 Task: Search one way flight ticket for 1 adult, 5 children, 2 infants in seat and 1 infant on lap in first from Lawton: Lawton-fort Sill Regional Airport to Greensboro: Piedmont Triad International Airport on 5-1-2023. Number of bags: 2 carry on bags and 6 checked bags. Price is upto 92000. Outbound departure time preference is 20:15.
Action: Mouse moved to (232, 370)
Screenshot: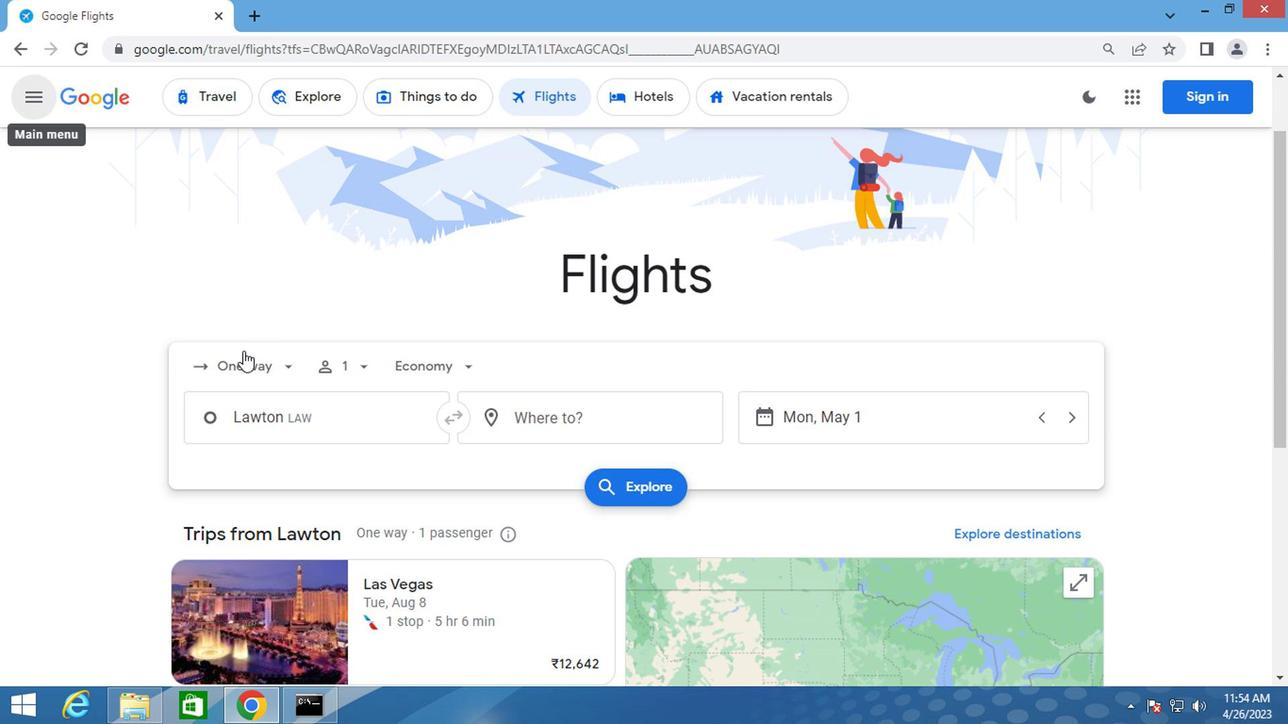 
Action: Mouse pressed left at (232, 370)
Screenshot: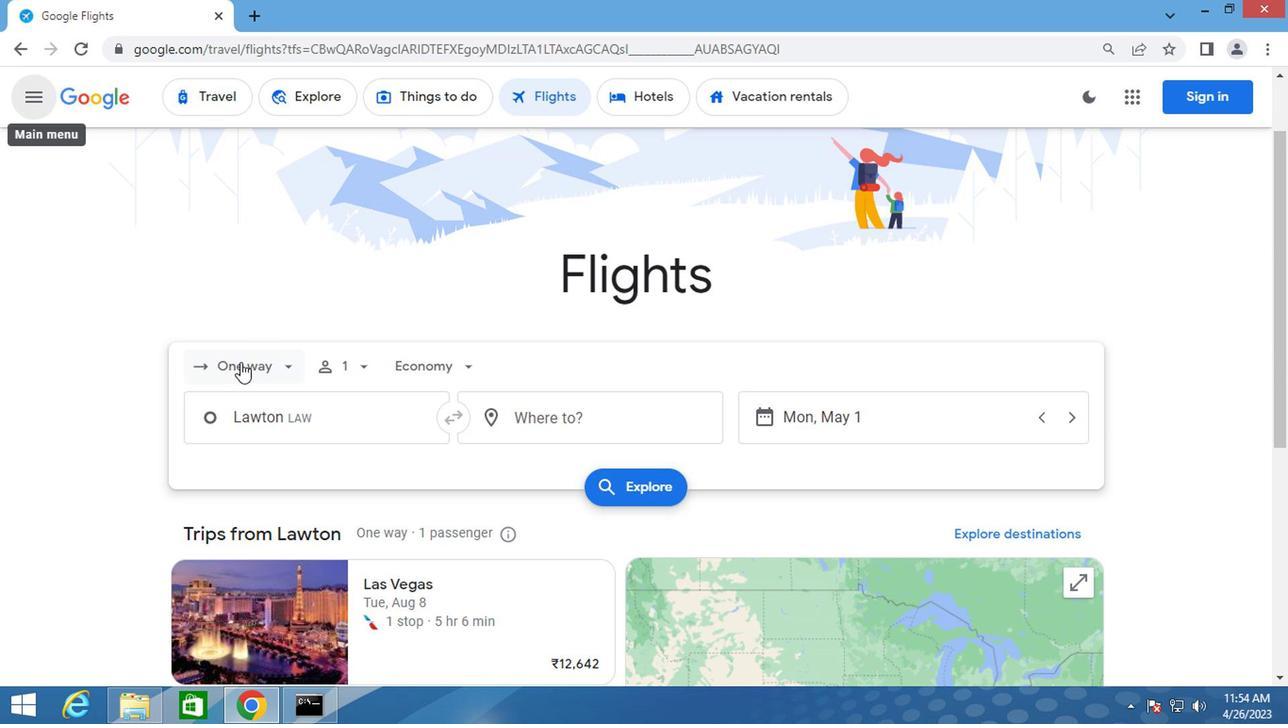 
Action: Mouse moved to (236, 448)
Screenshot: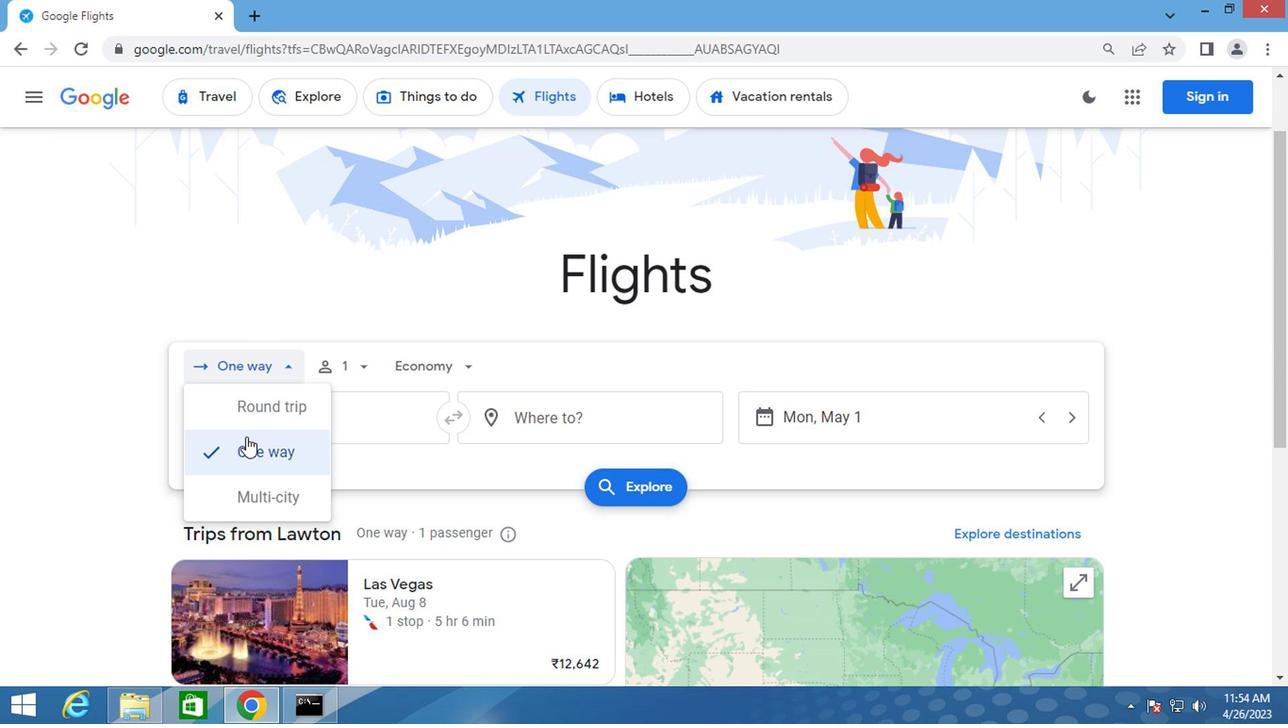 
Action: Mouse pressed left at (236, 448)
Screenshot: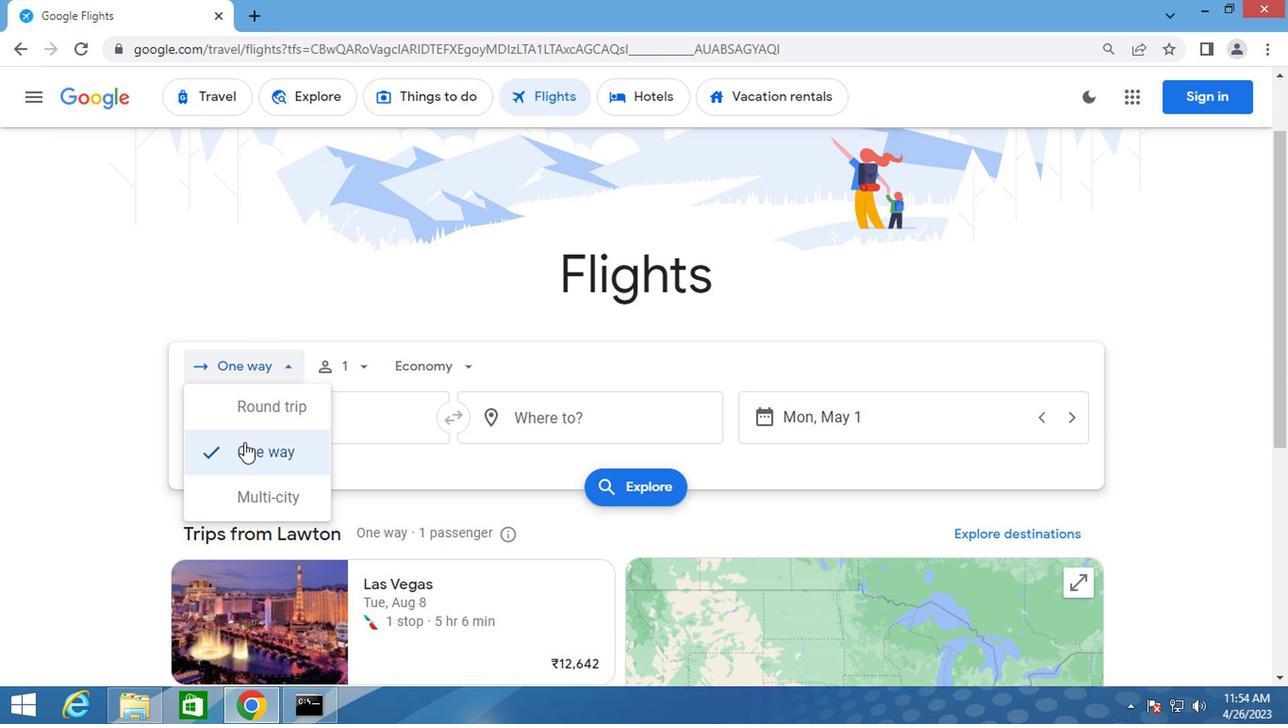 
Action: Mouse moved to (359, 375)
Screenshot: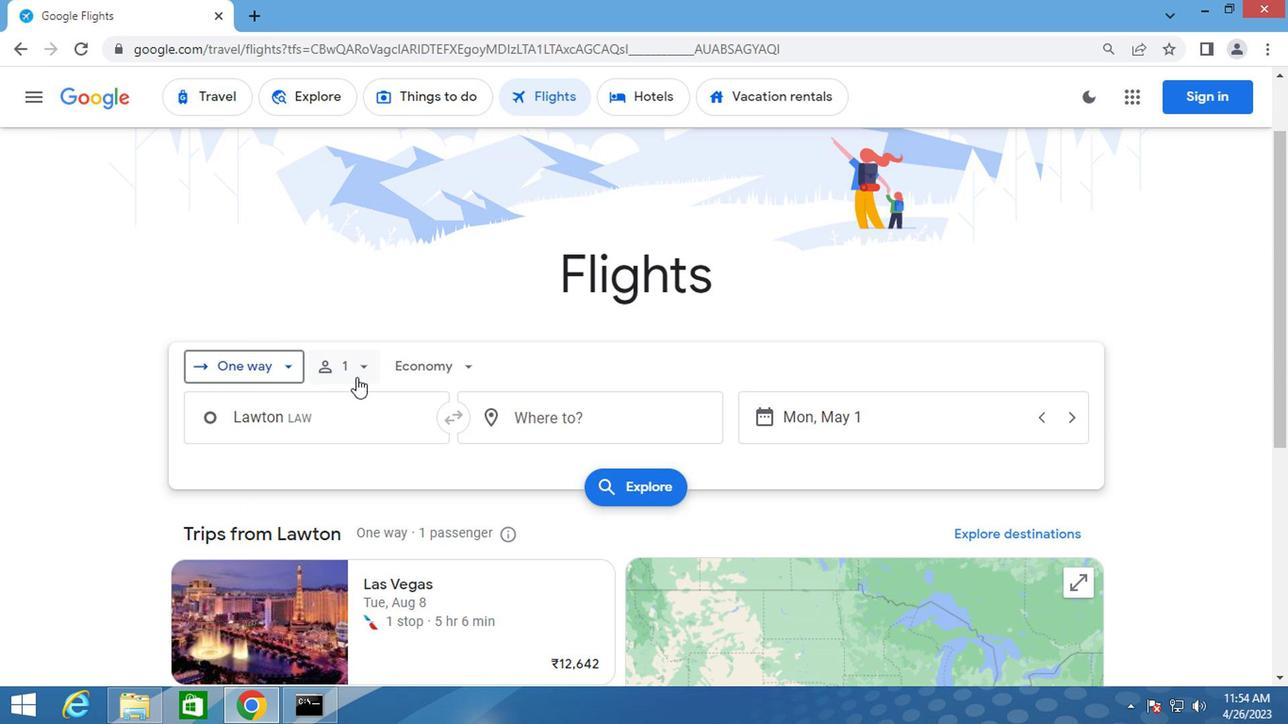 
Action: Mouse pressed left at (359, 375)
Screenshot: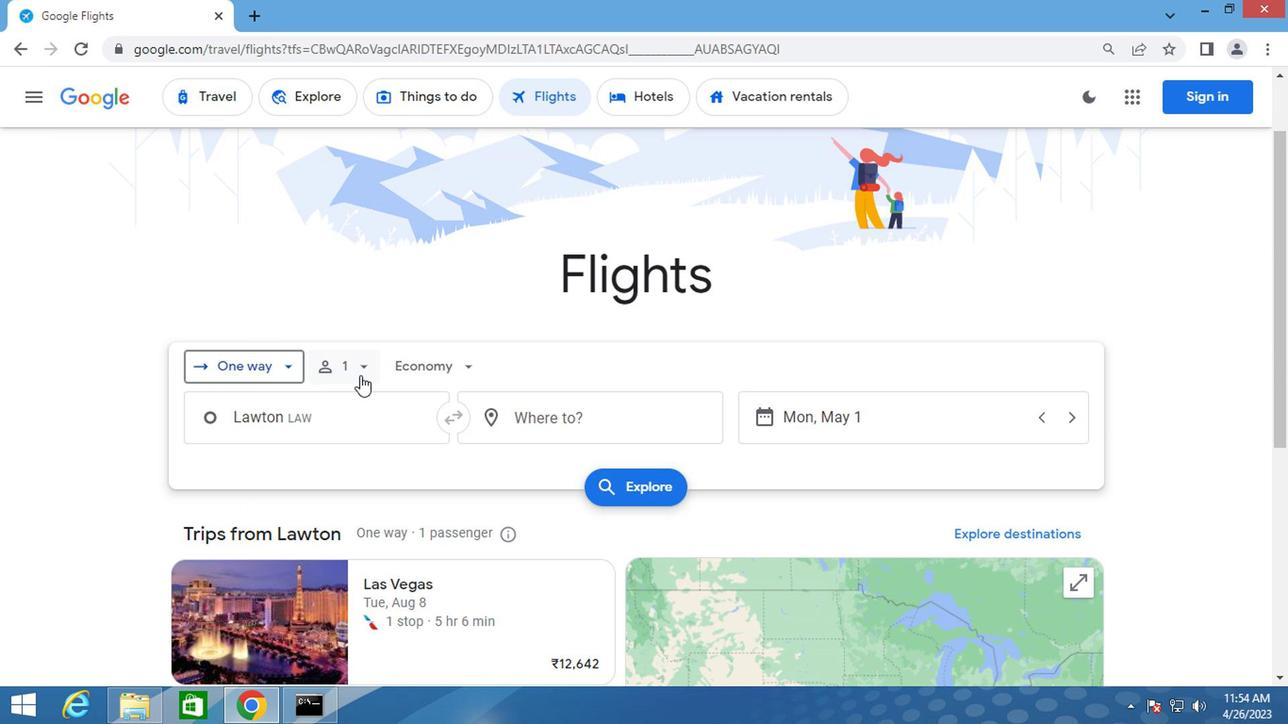 
Action: Mouse moved to (513, 468)
Screenshot: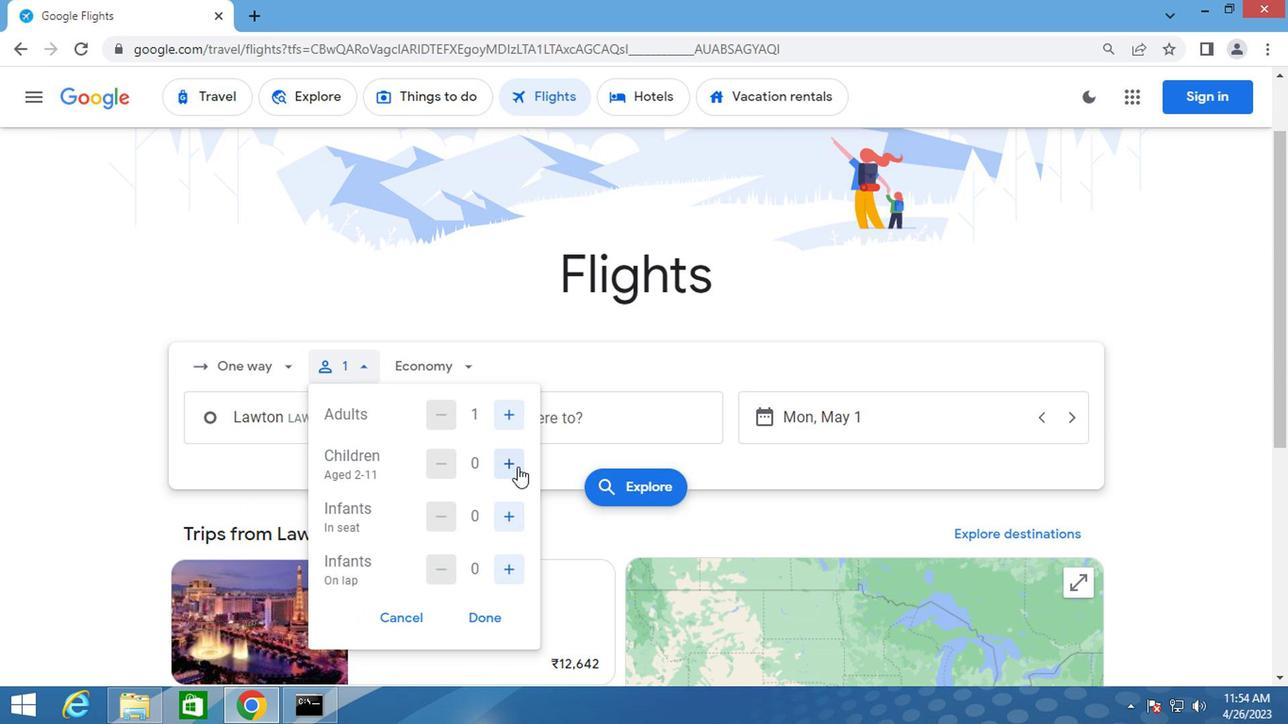 
Action: Mouse pressed left at (513, 468)
Screenshot: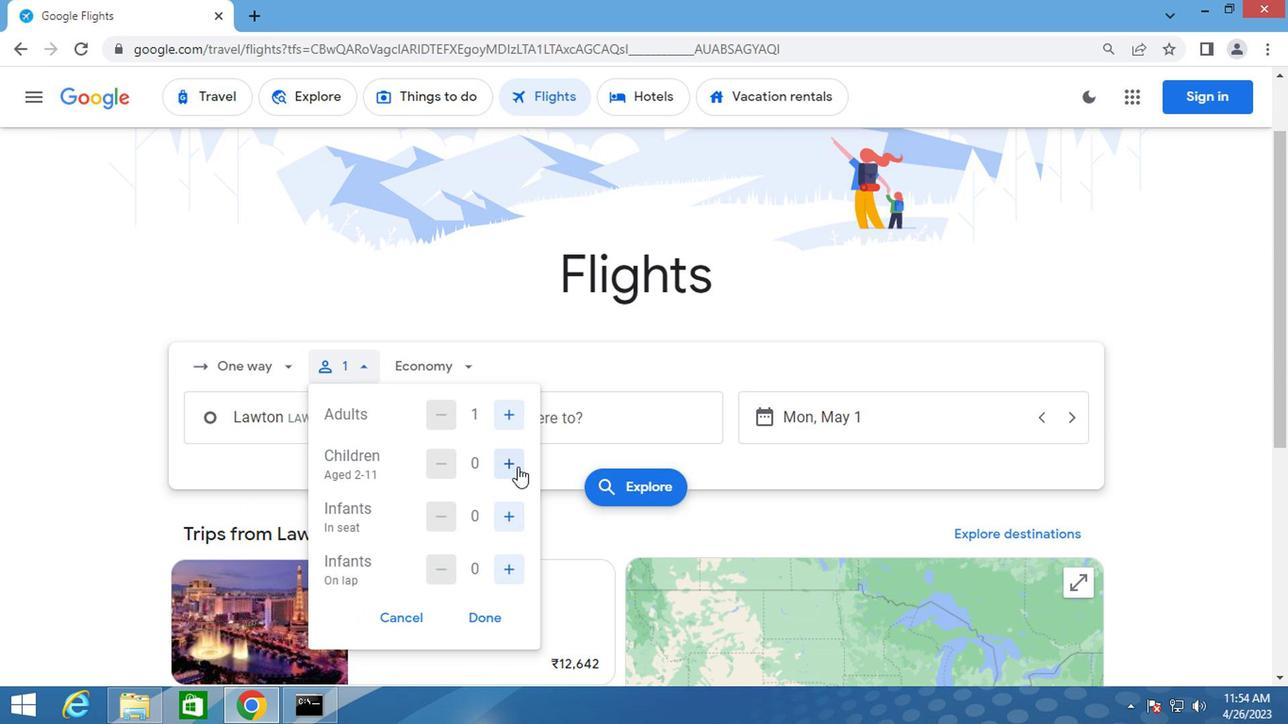 
Action: Mouse pressed left at (513, 468)
Screenshot: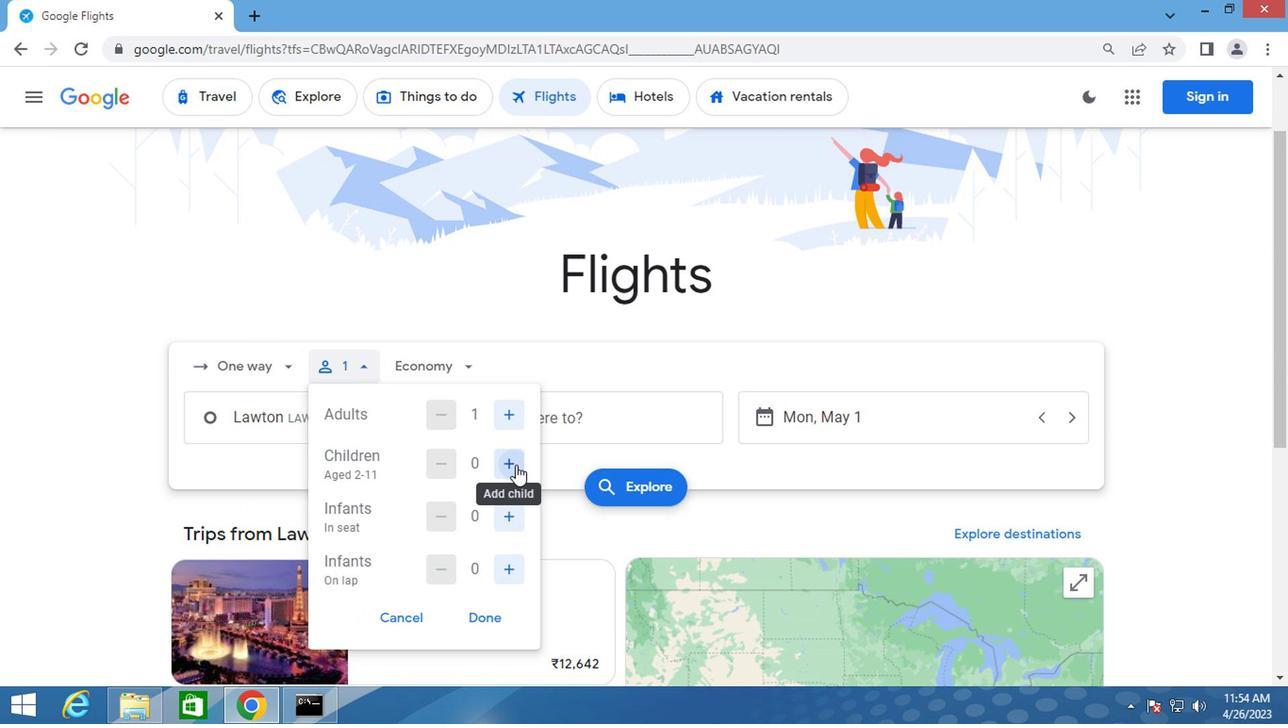 
Action: Mouse pressed left at (513, 468)
Screenshot: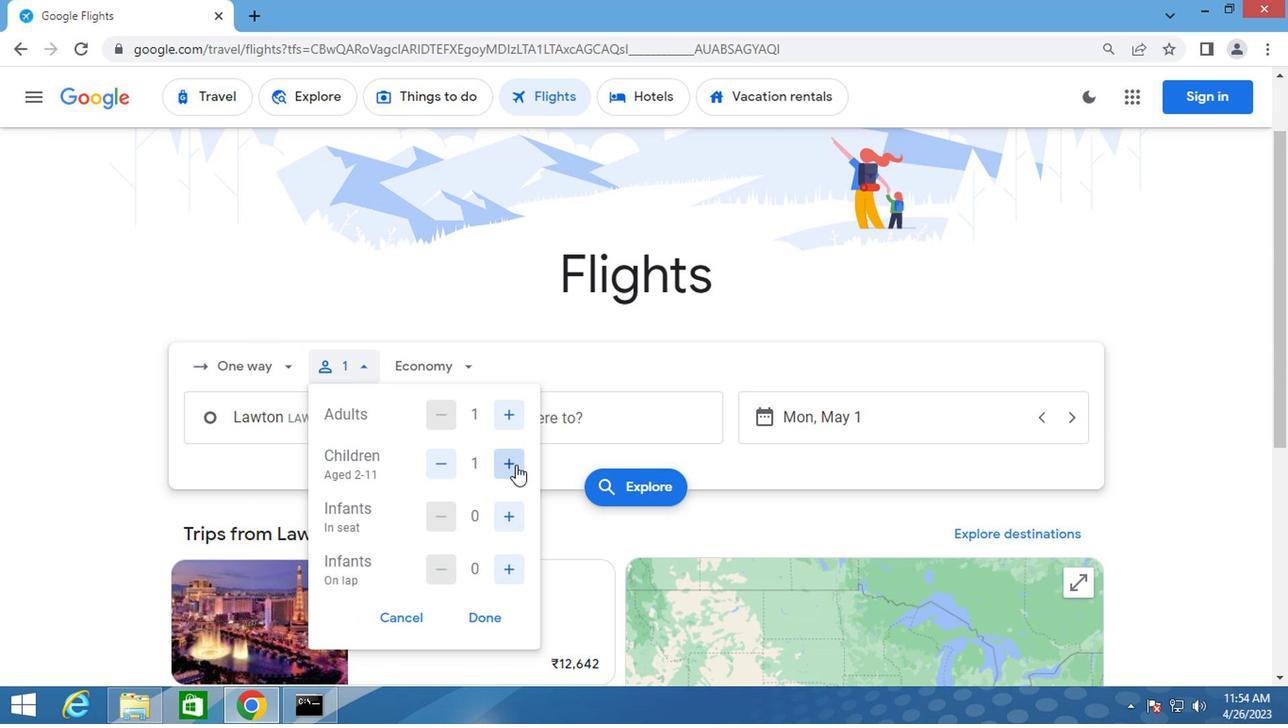 
Action: Mouse pressed left at (513, 468)
Screenshot: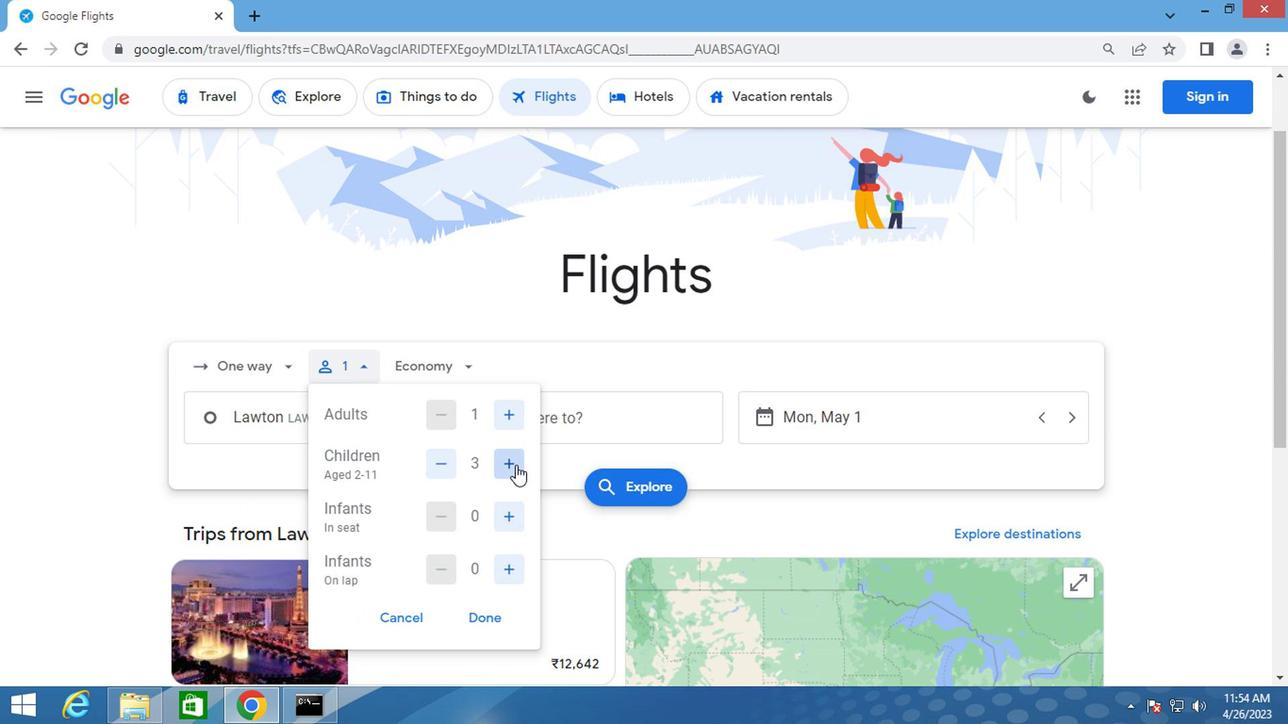 
Action: Mouse pressed left at (513, 468)
Screenshot: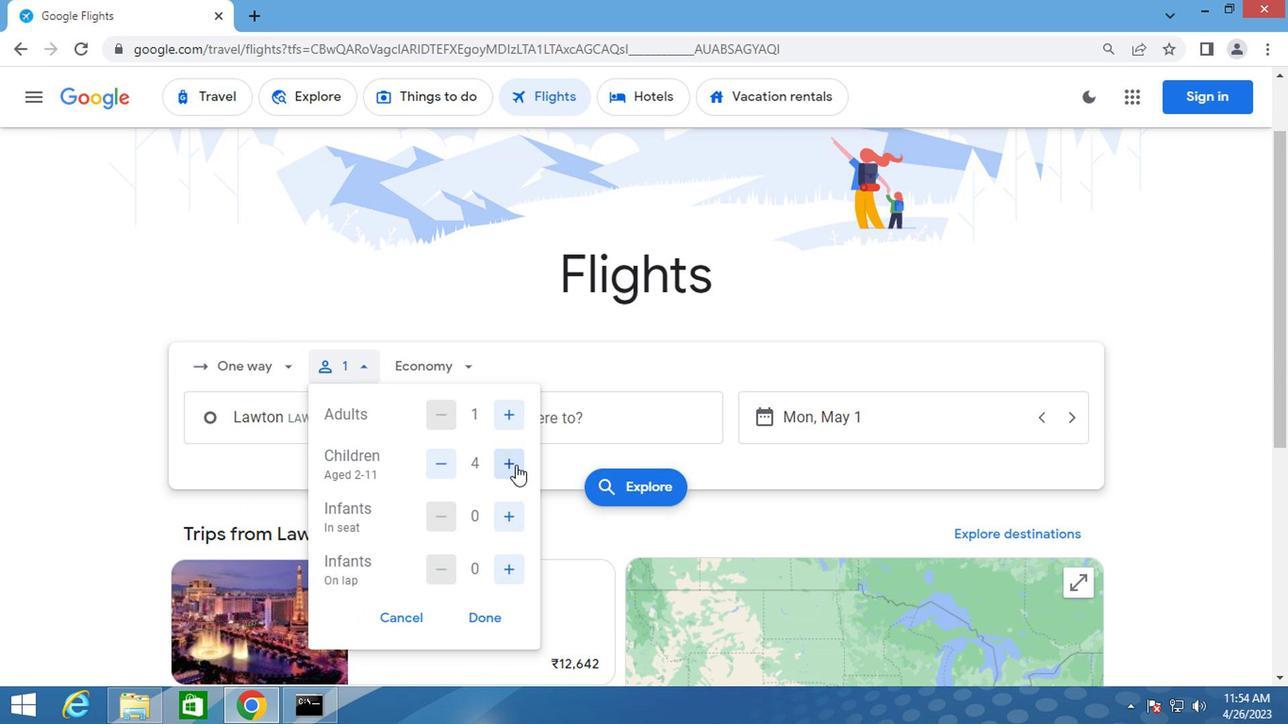
Action: Mouse moved to (504, 510)
Screenshot: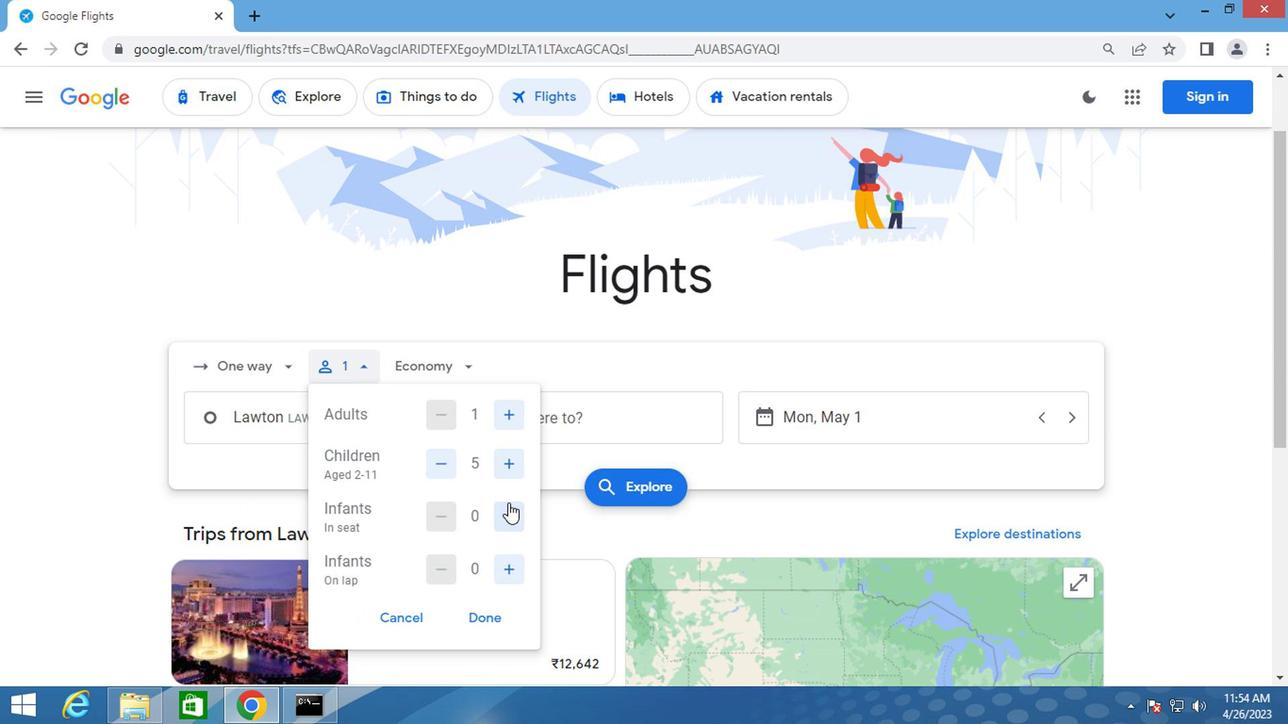 
Action: Mouse pressed left at (504, 510)
Screenshot: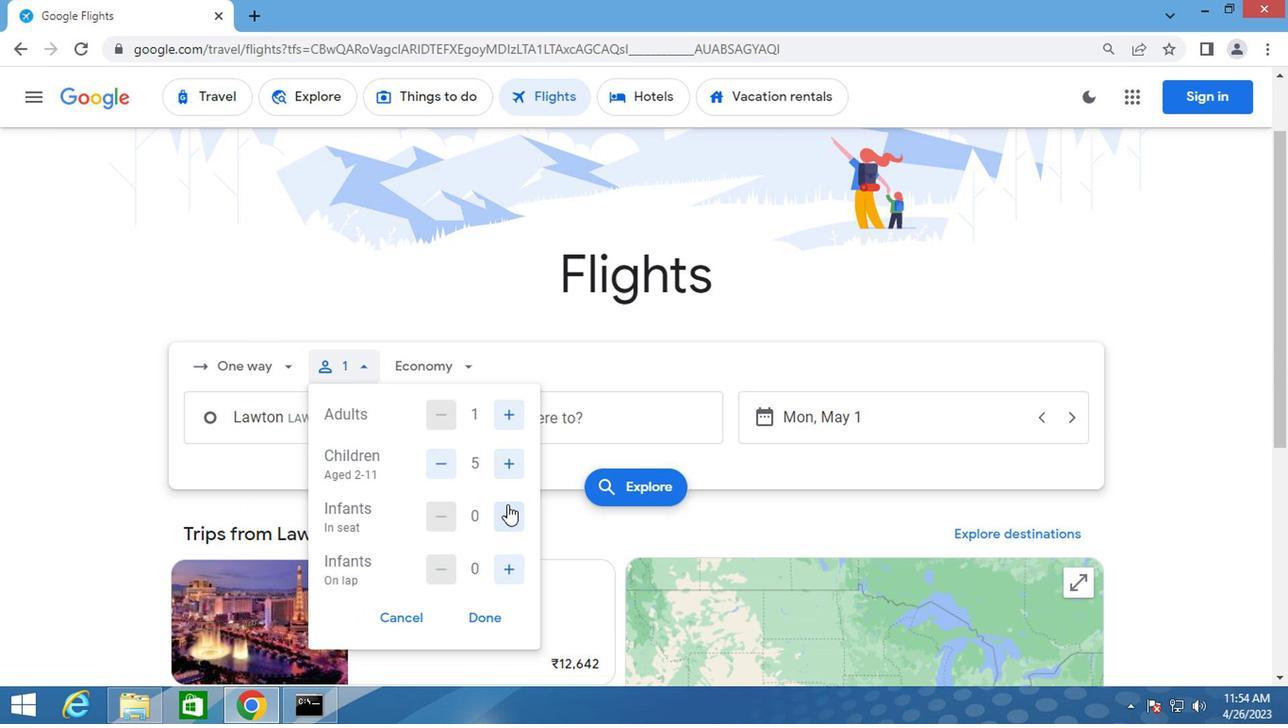 
Action: Mouse pressed left at (504, 510)
Screenshot: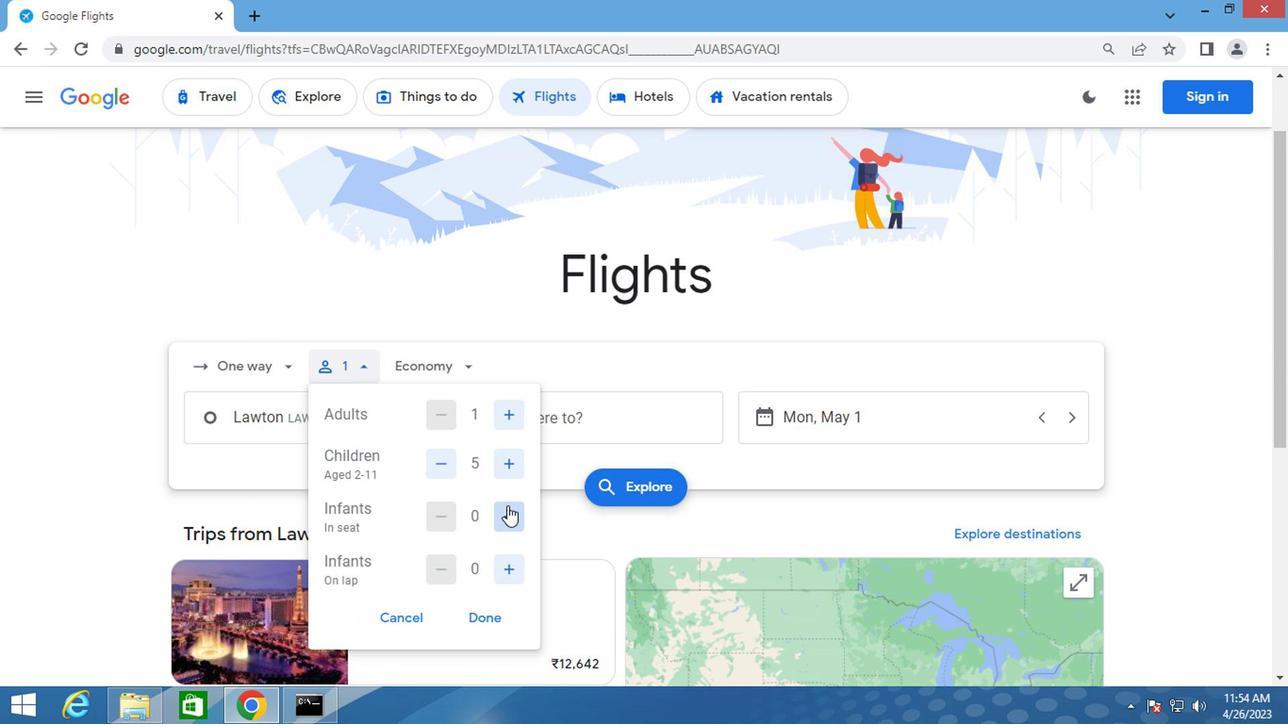 
Action: Mouse moved to (505, 566)
Screenshot: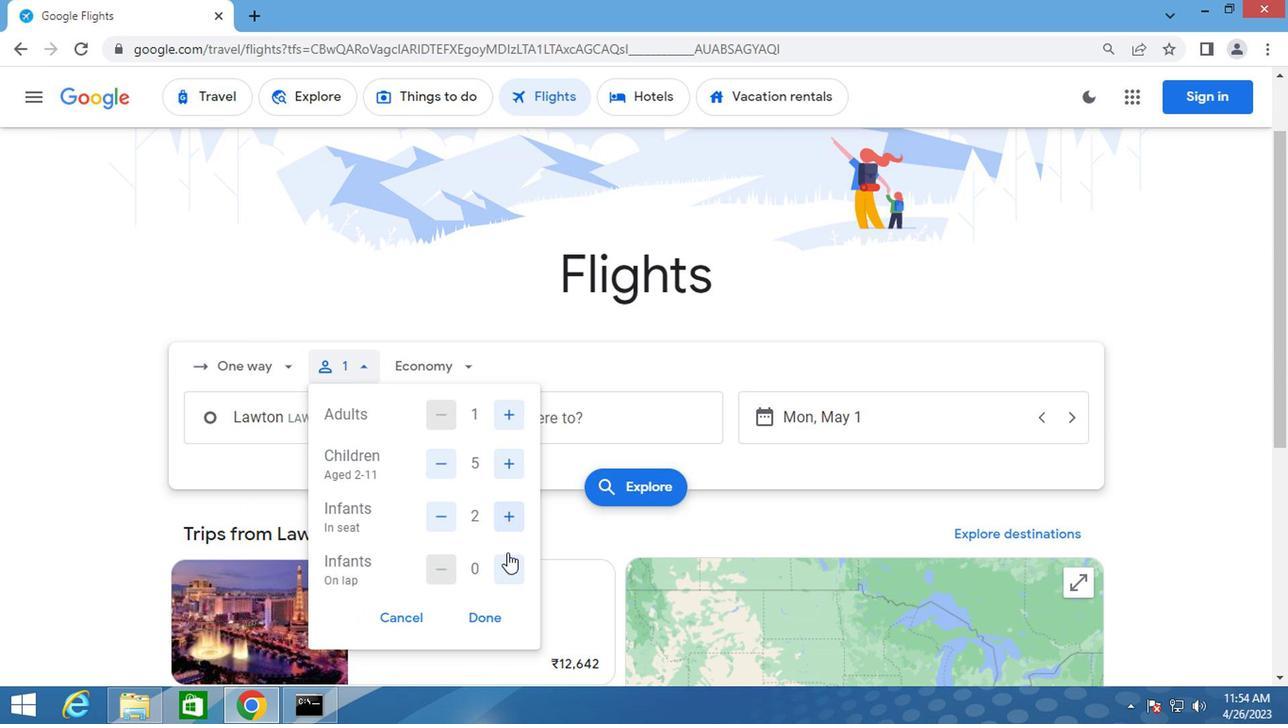 
Action: Mouse pressed left at (505, 566)
Screenshot: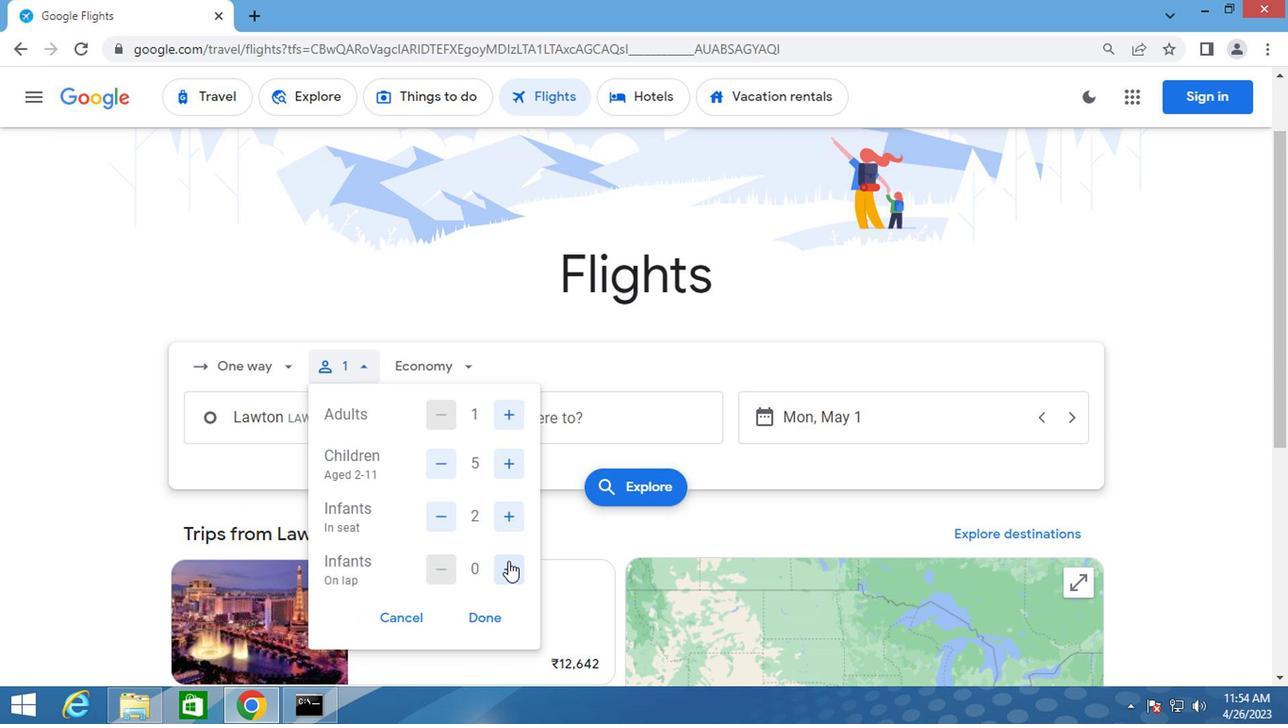
Action: Mouse moved to (429, 376)
Screenshot: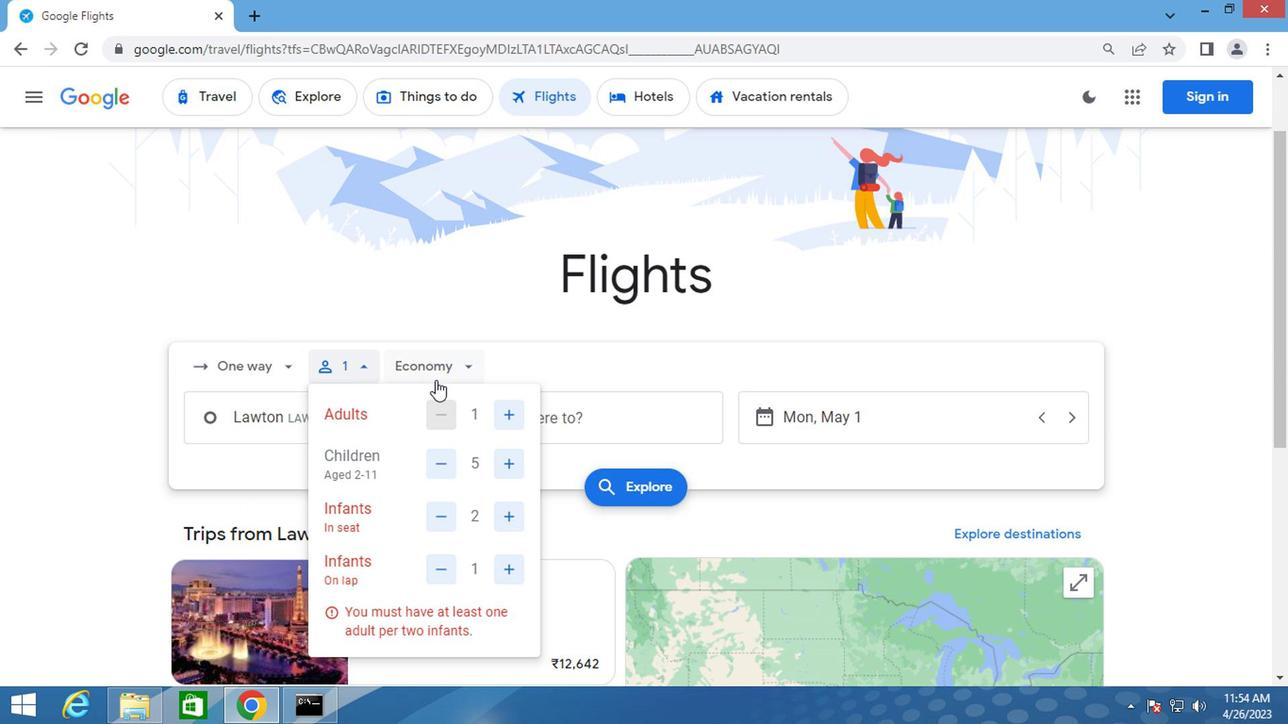 
Action: Mouse pressed left at (429, 376)
Screenshot: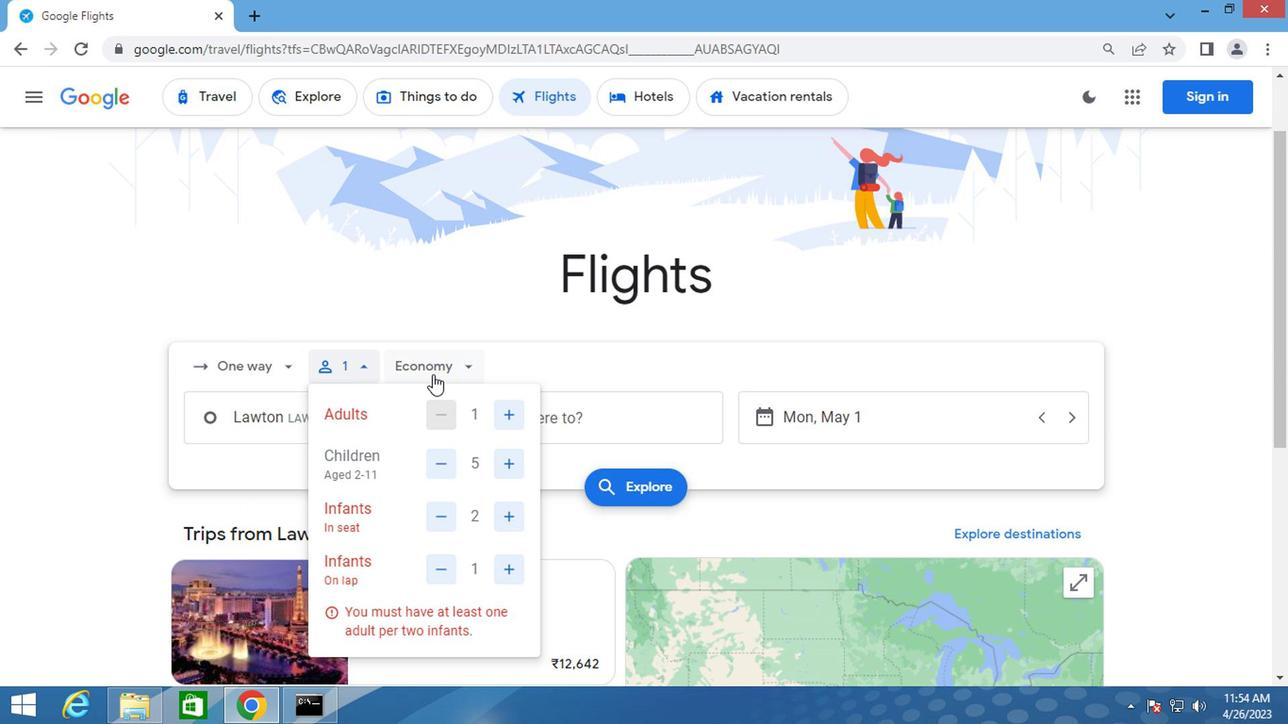 
Action: Mouse moved to (441, 542)
Screenshot: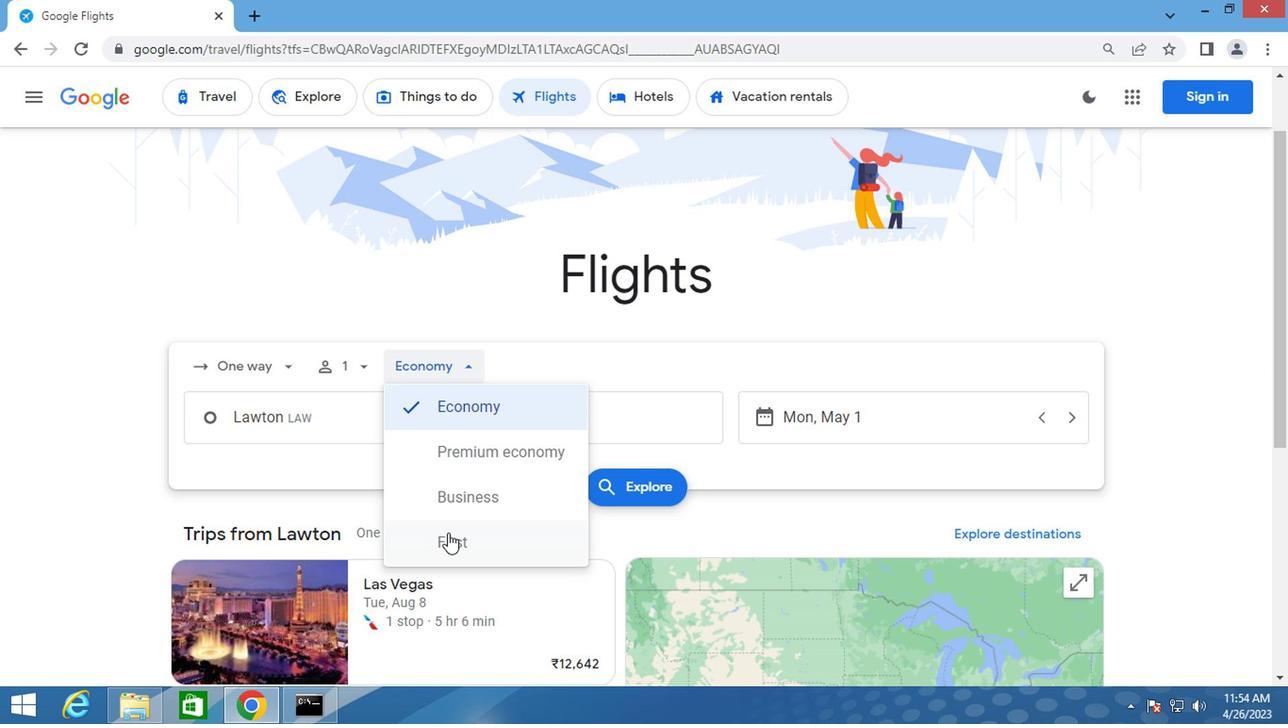 
Action: Mouse pressed left at (441, 542)
Screenshot: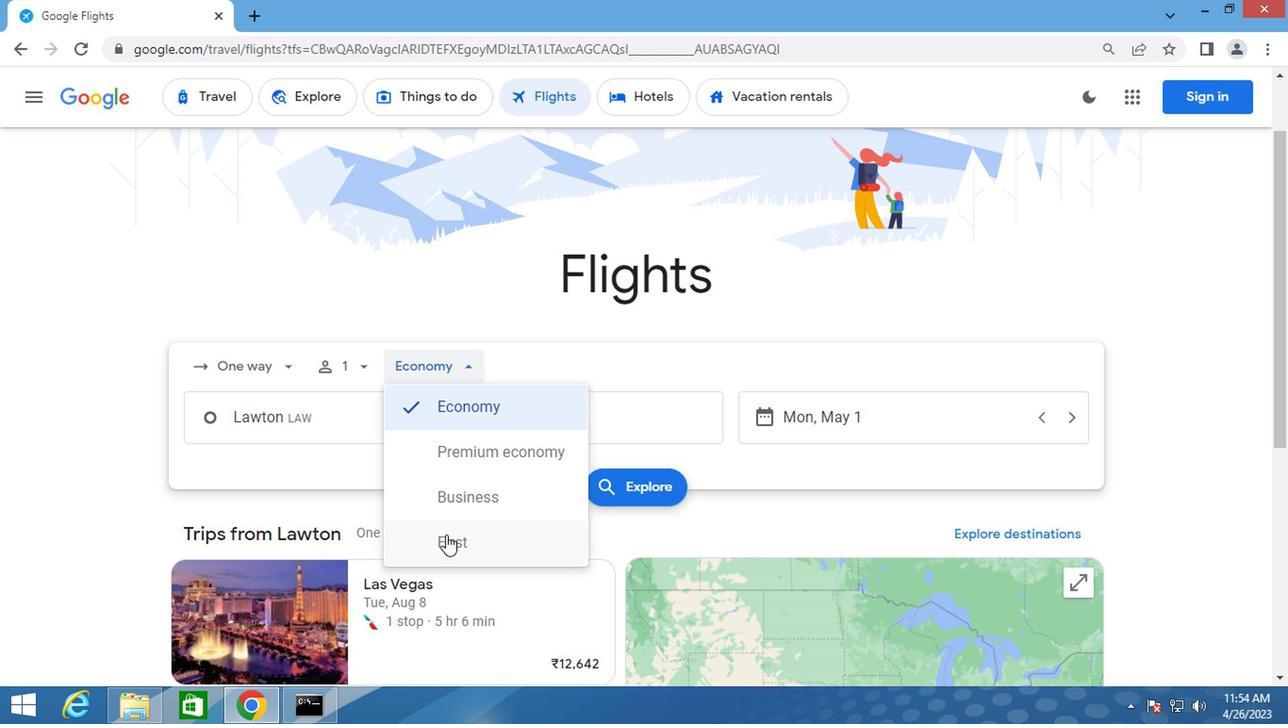 
Action: Mouse moved to (338, 423)
Screenshot: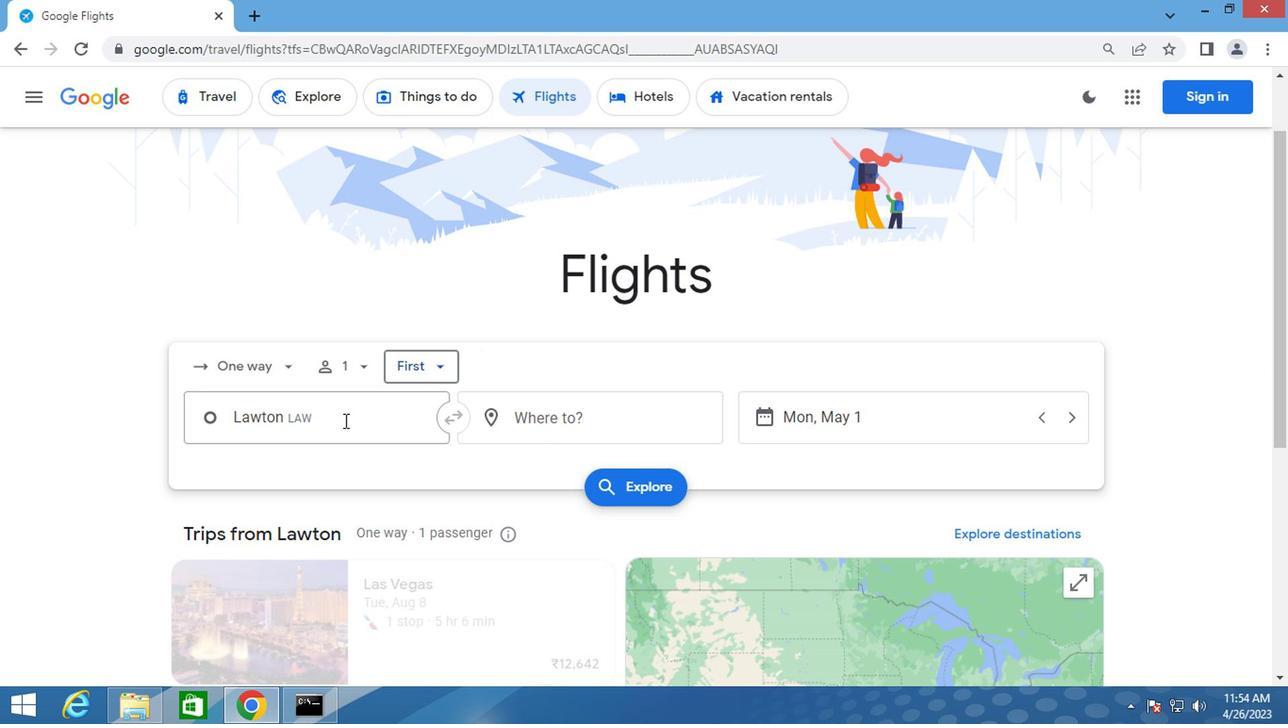 
Action: Mouse pressed left at (338, 423)
Screenshot: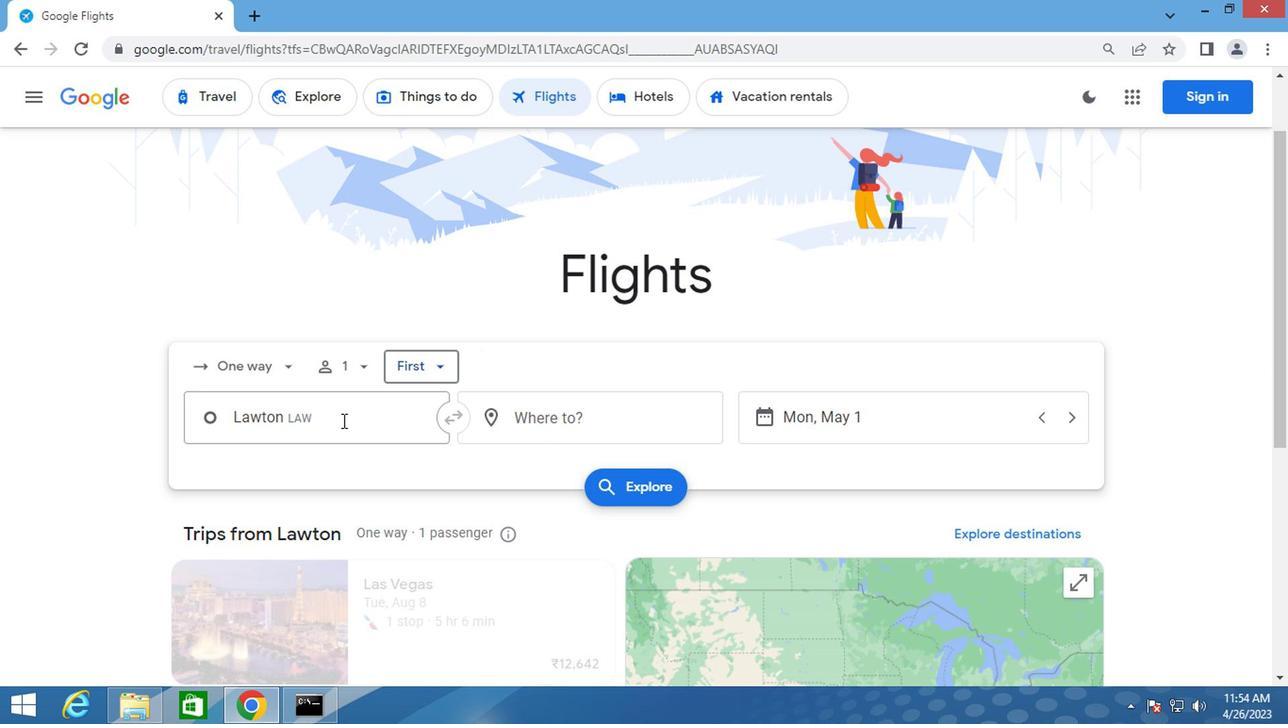 
Action: Mouse moved to (337, 423)
Screenshot: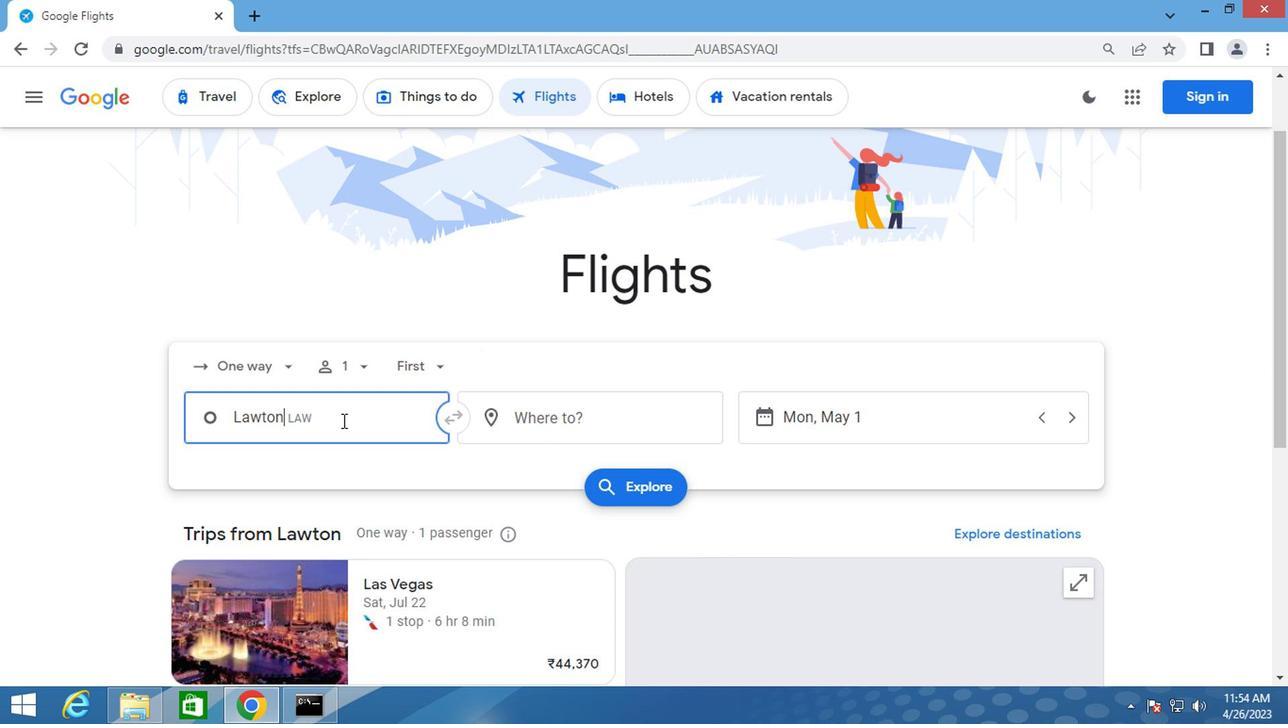
Action: Key pressed lawton
Screenshot: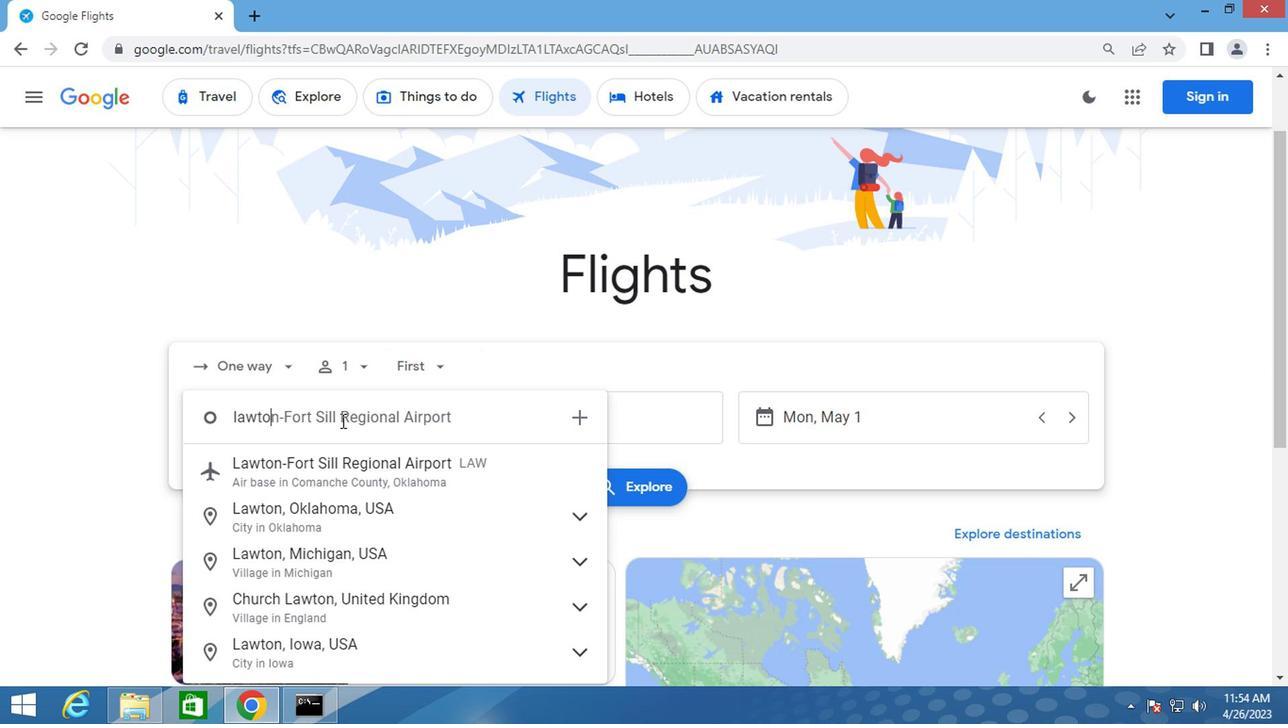 
Action: Mouse moved to (333, 485)
Screenshot: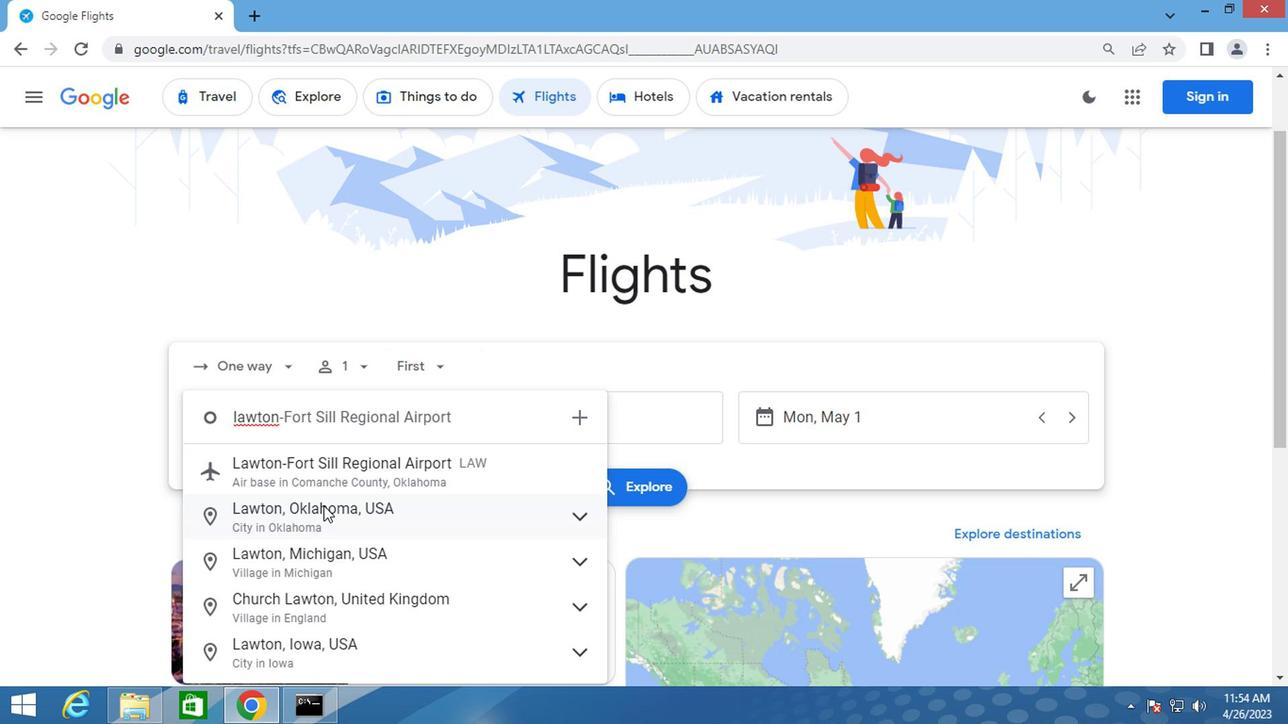 
Action: Mouse pressed left at (333, 485)
Screenshot: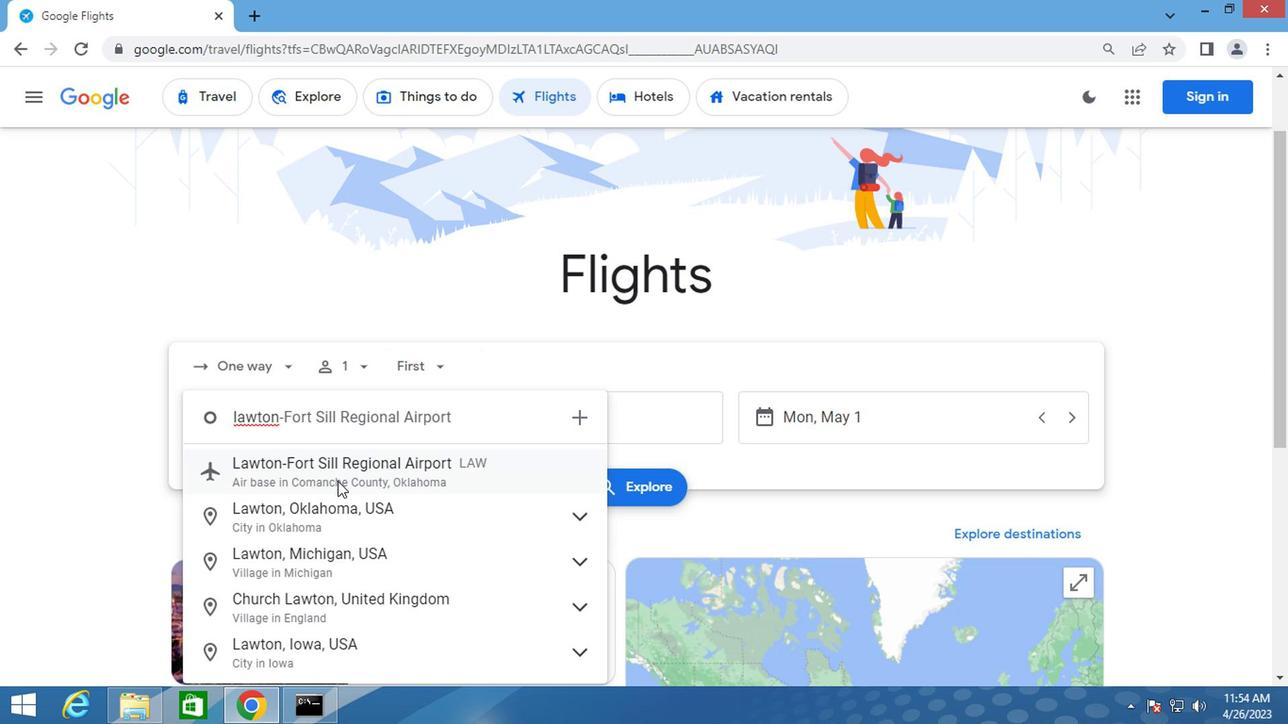 
Action: Mouse moved to (534, 412)
Screenshot: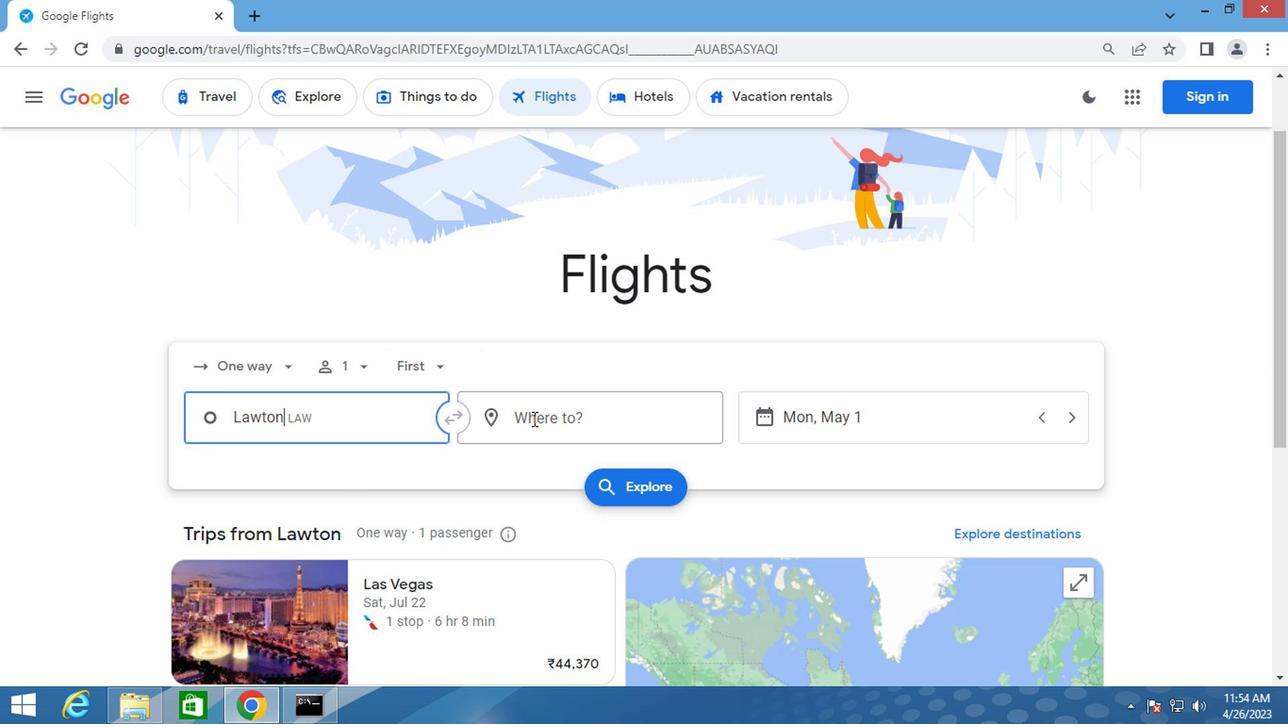 
Action: Mouse pressed left at (534, 412)
Screenshot: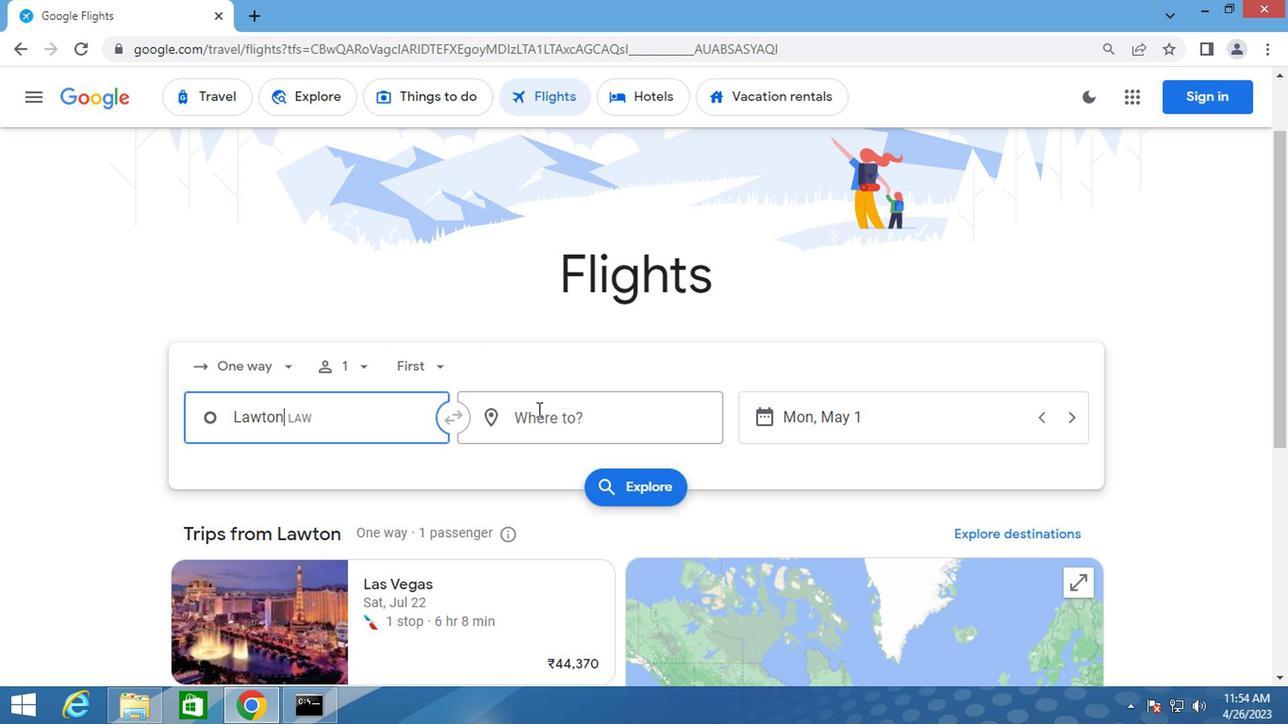 
Action: Key pressed greens
Screenshot: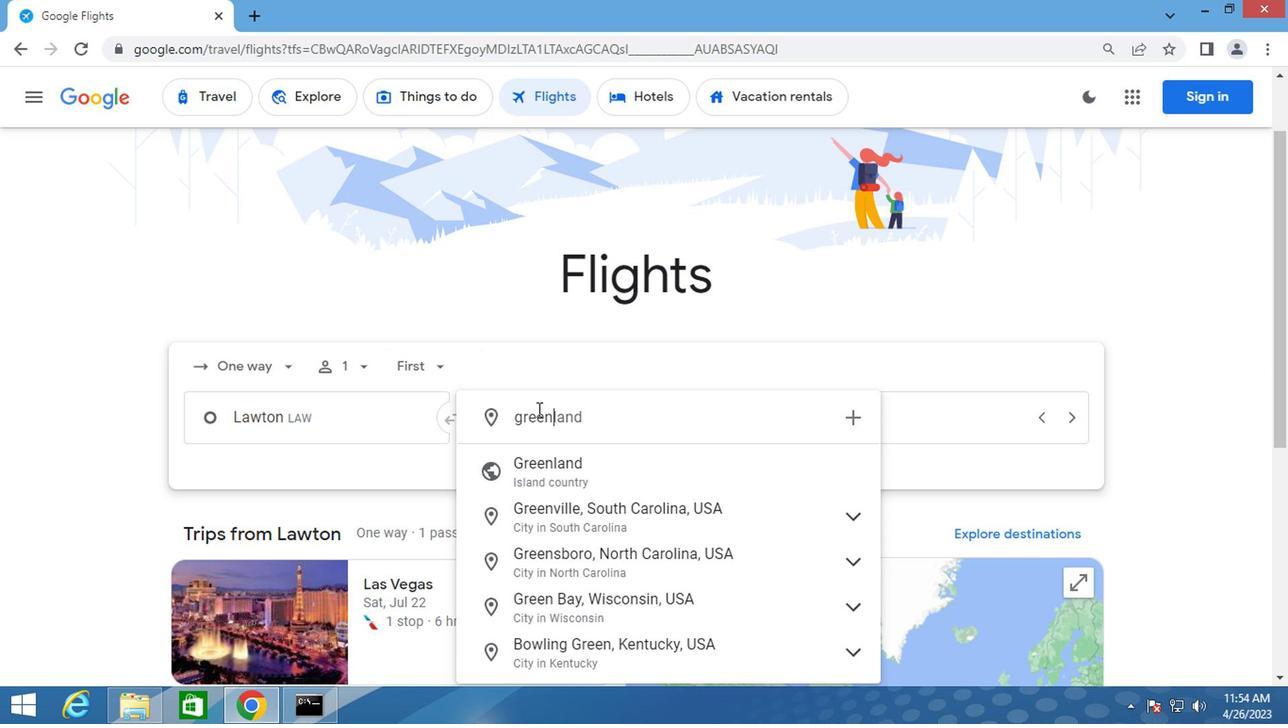 
Action: Mouse moved to (552, 516)
Screenshot: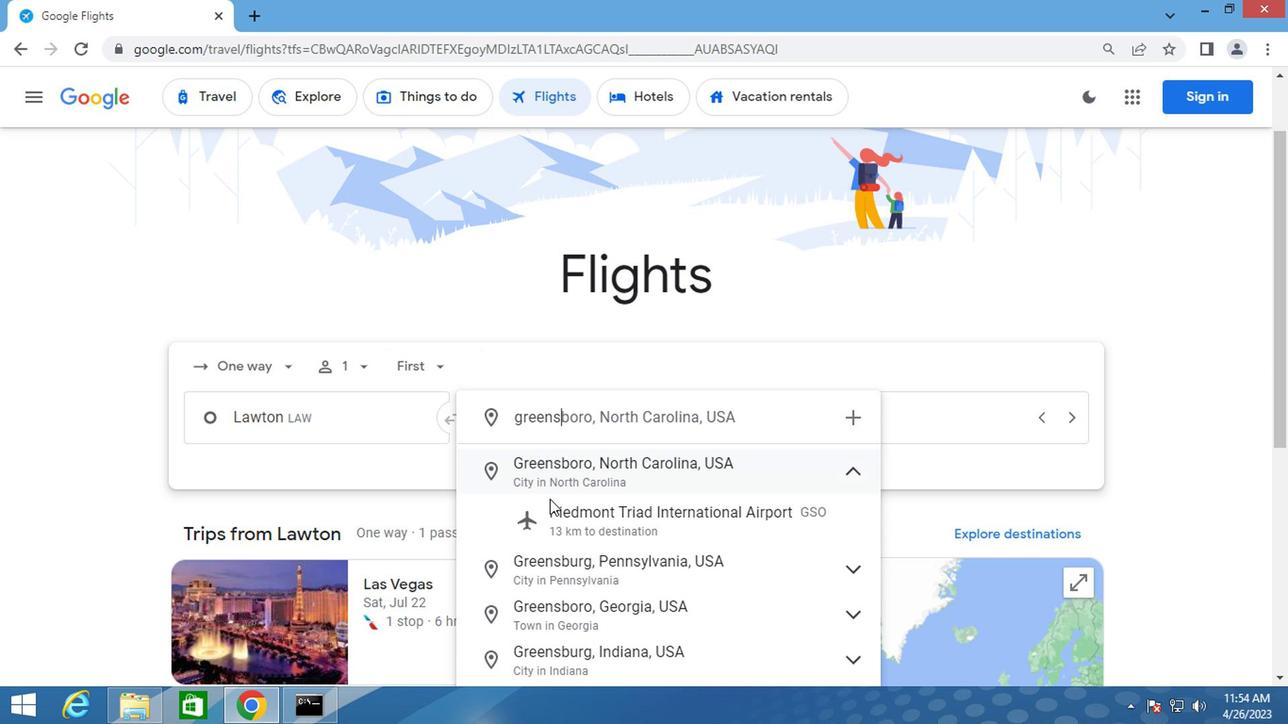 
Action: Mouse pressed left at (552, 516)
Screenshot: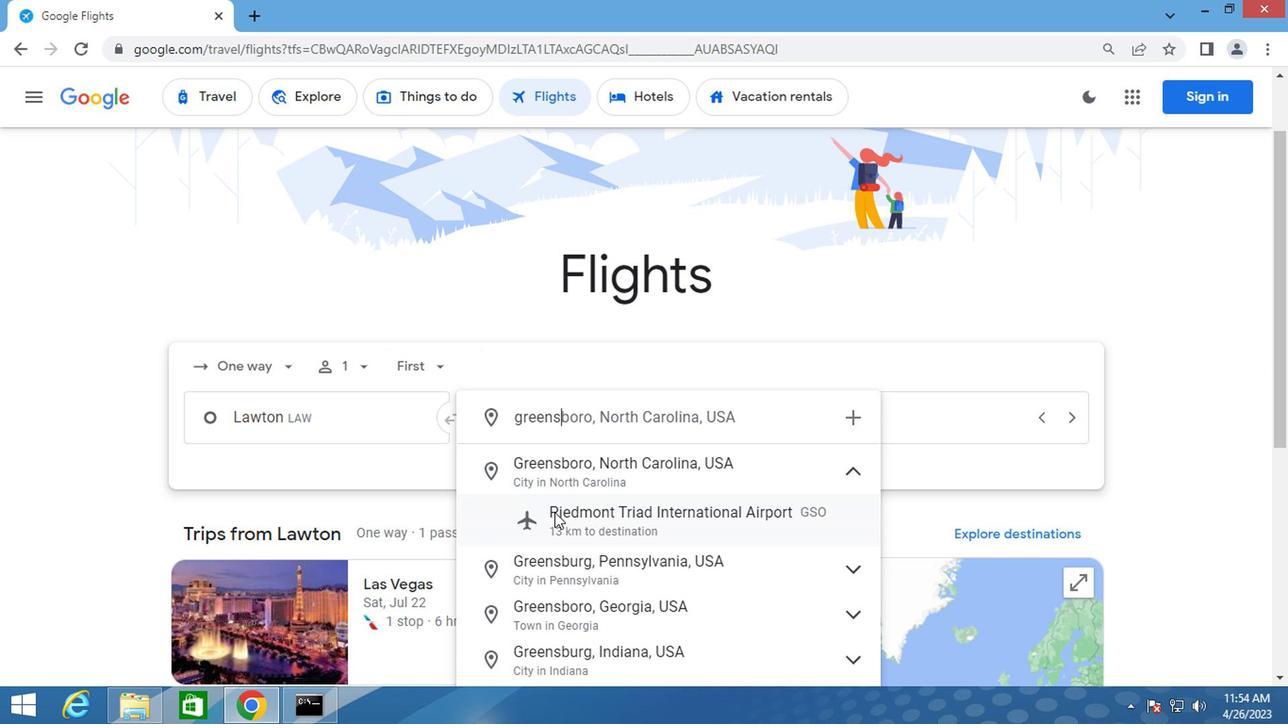 
Action: Mouse moved to (836, 400)
Screenshot: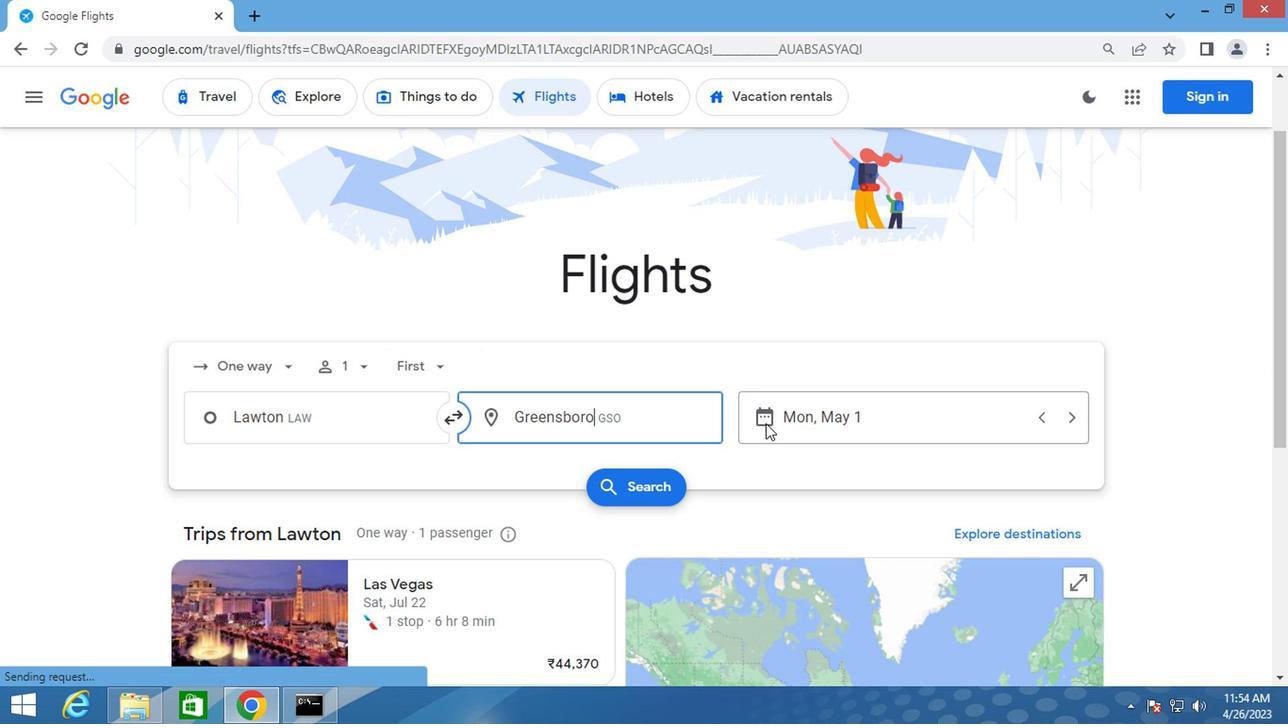 
Action: Mouse pressed left at (836, 400)
Screenshot: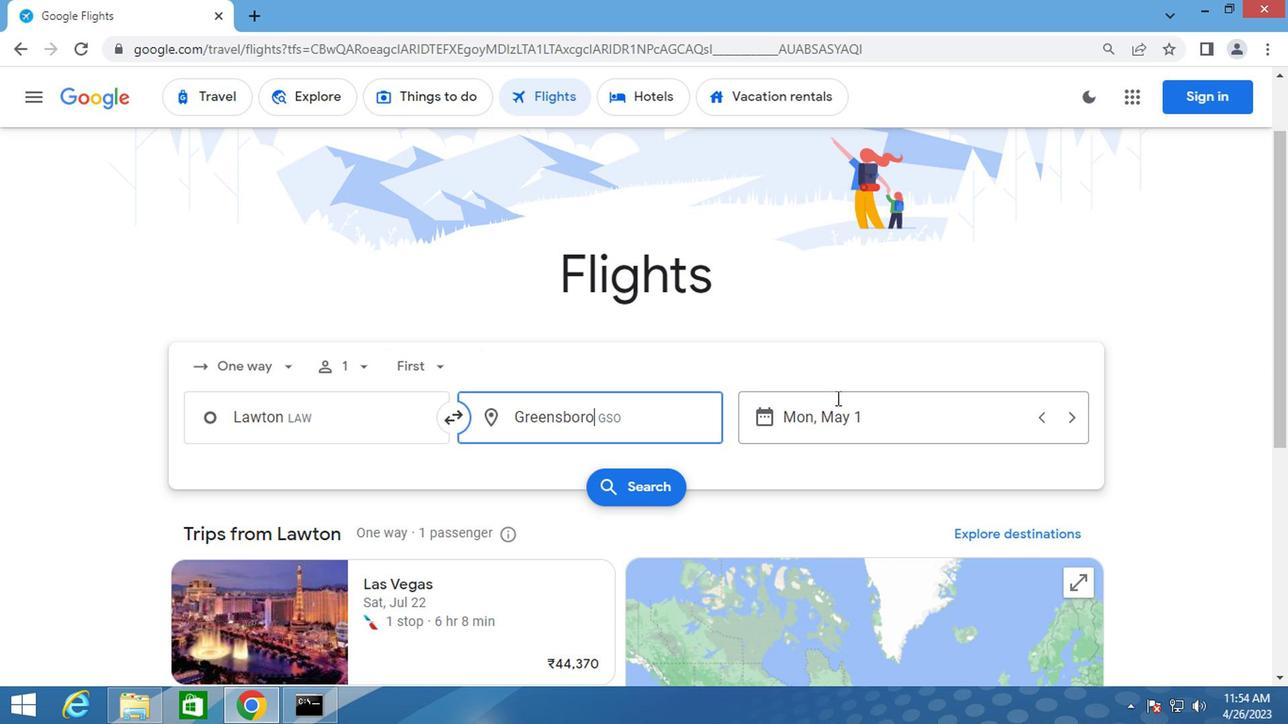 
Action: Mouse moved to (816, 344)
Screenshot: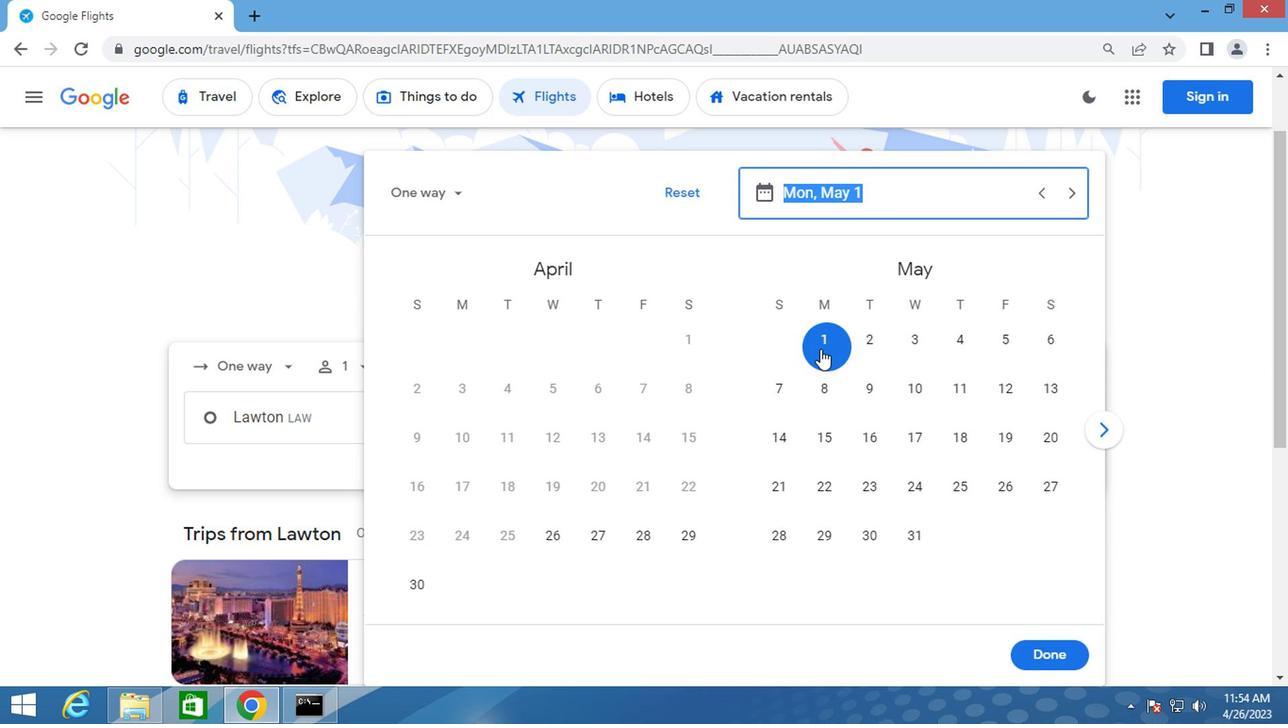 
Action: Mouse pressed left at (816, 344)
Screenshot: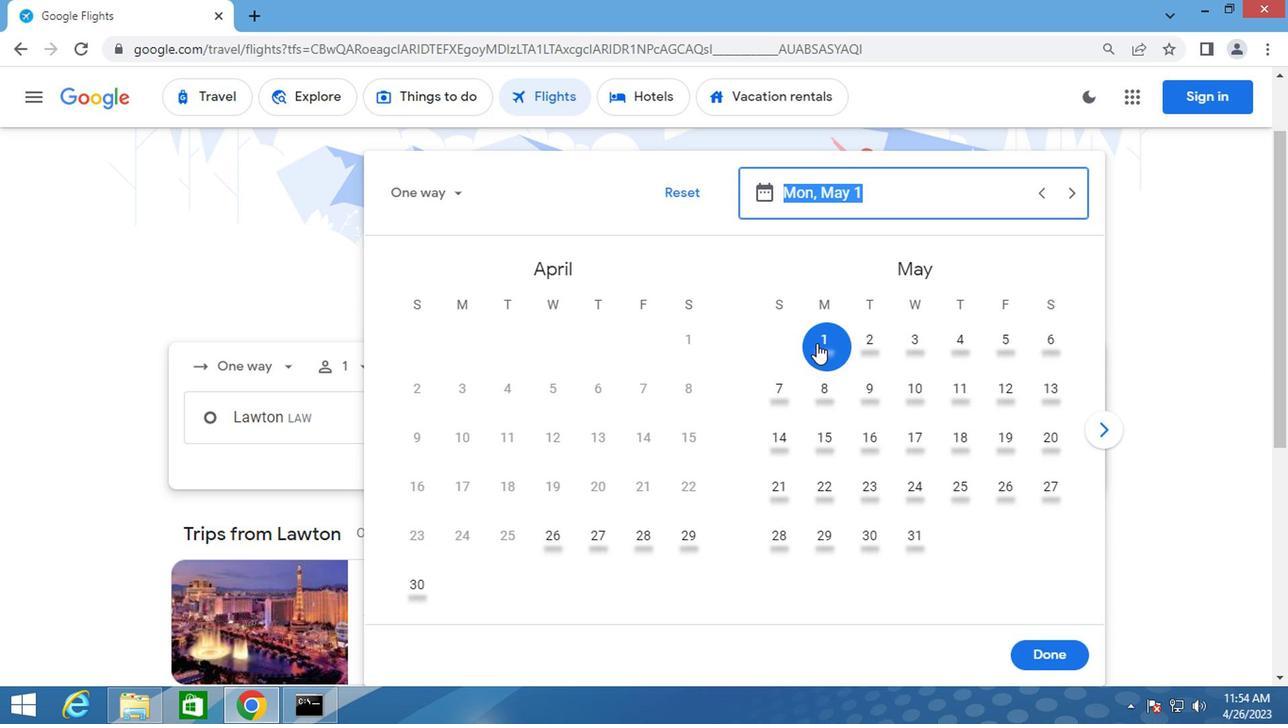
Action: Mouse moved to (1043, 653)
Screenshot: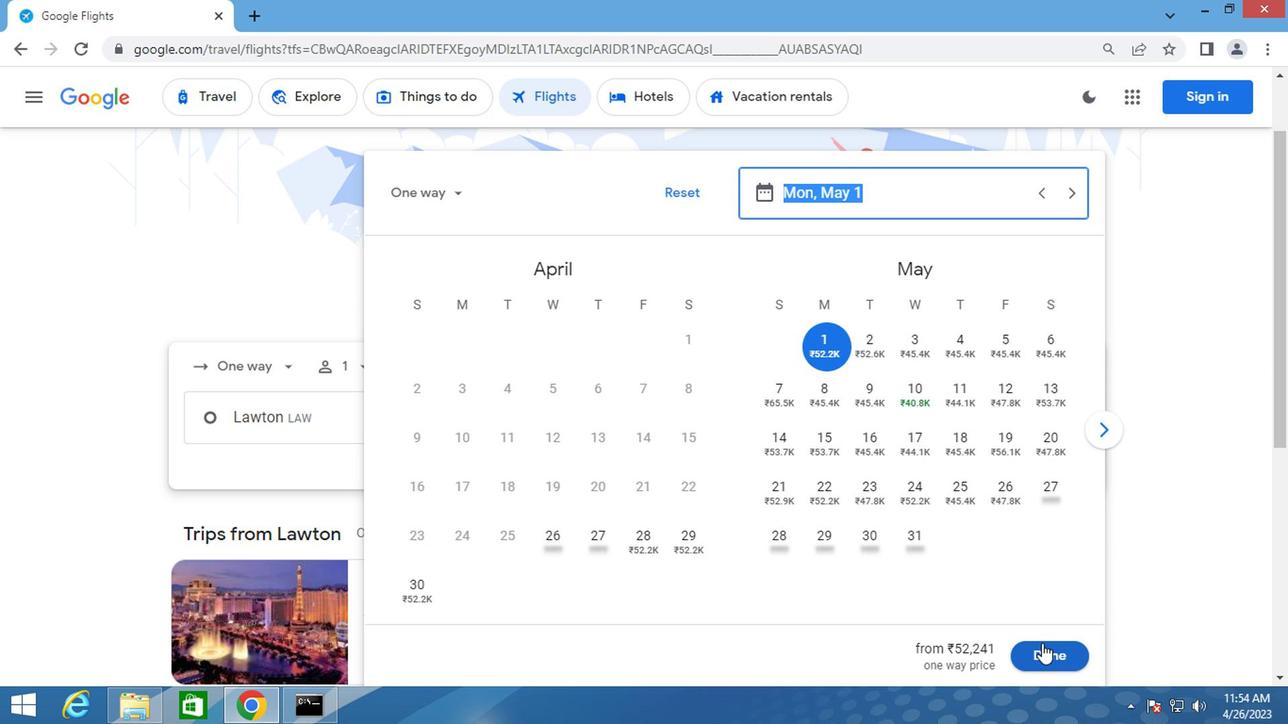 
Action: Mouse pressed left at (1043, 653)
Screenshot: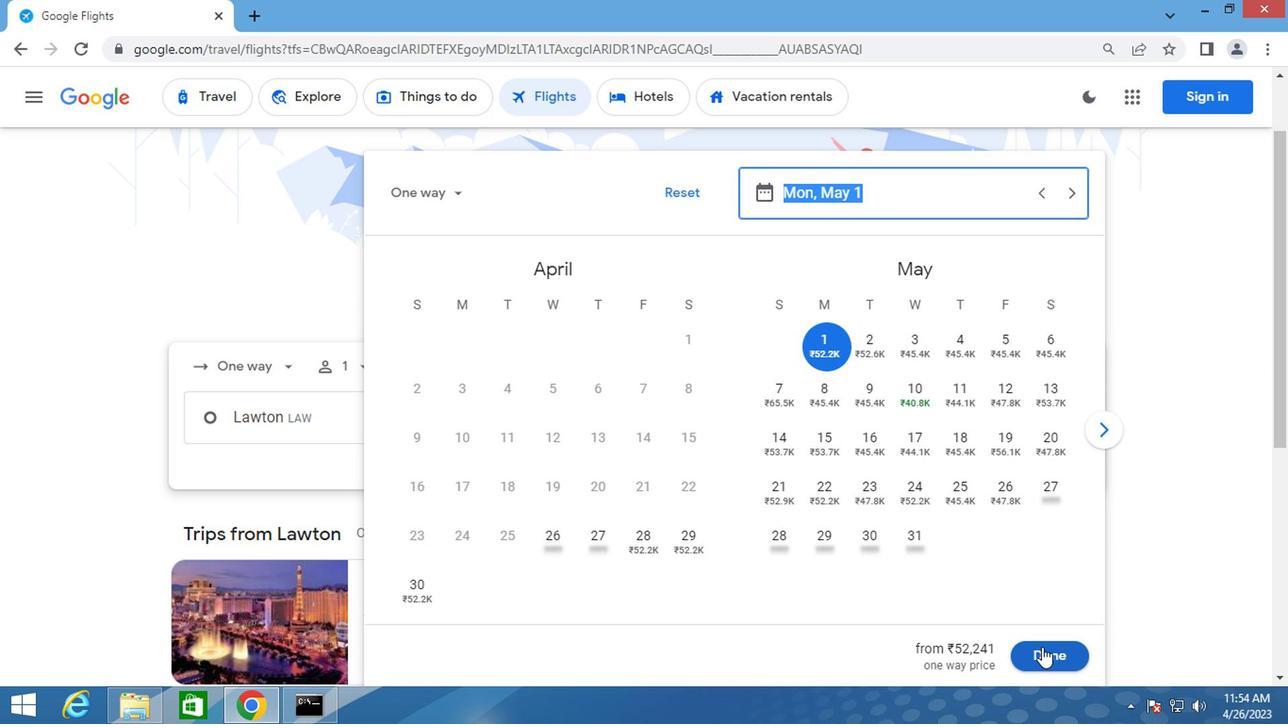 
Action: Mouse moved to (625, 487)
Screenshot: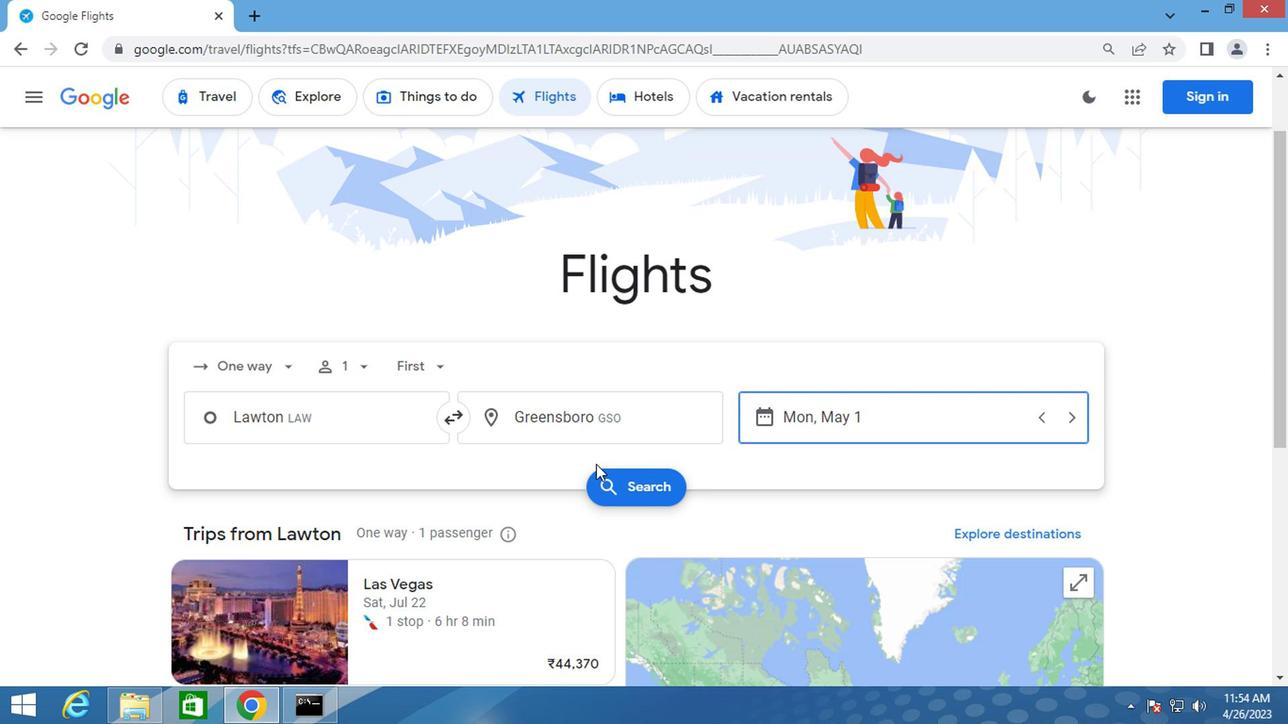 
Action: Mouse pressed left at (625, 487)
Screenshot: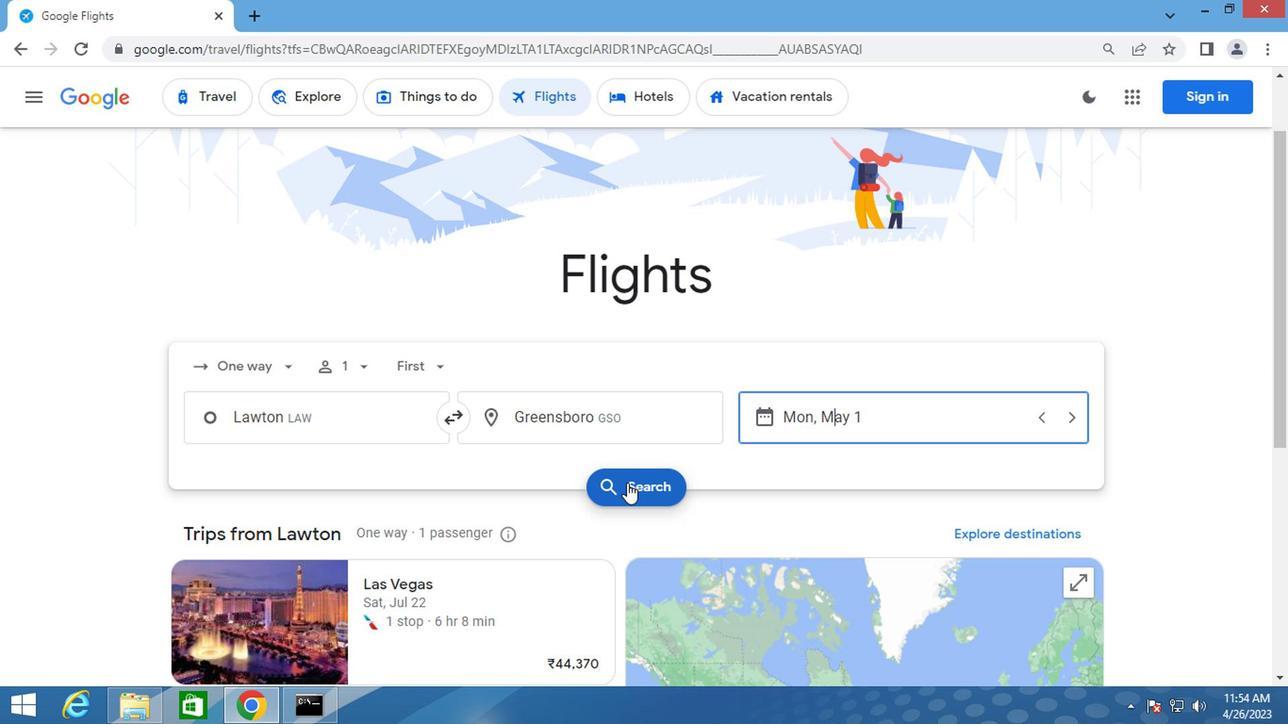 
Action: Mouse moved to (226, 273)
Screenshot: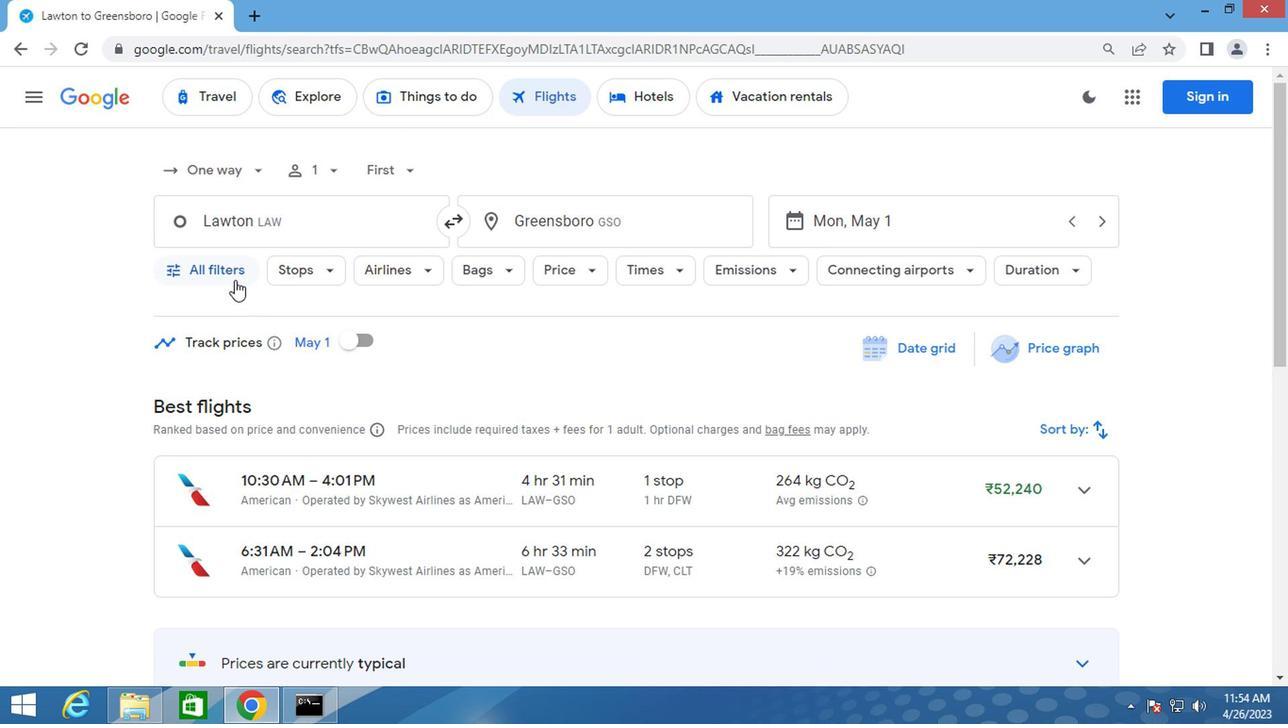 
Action: Mouse pressed left at (226, 273)
Screenshot: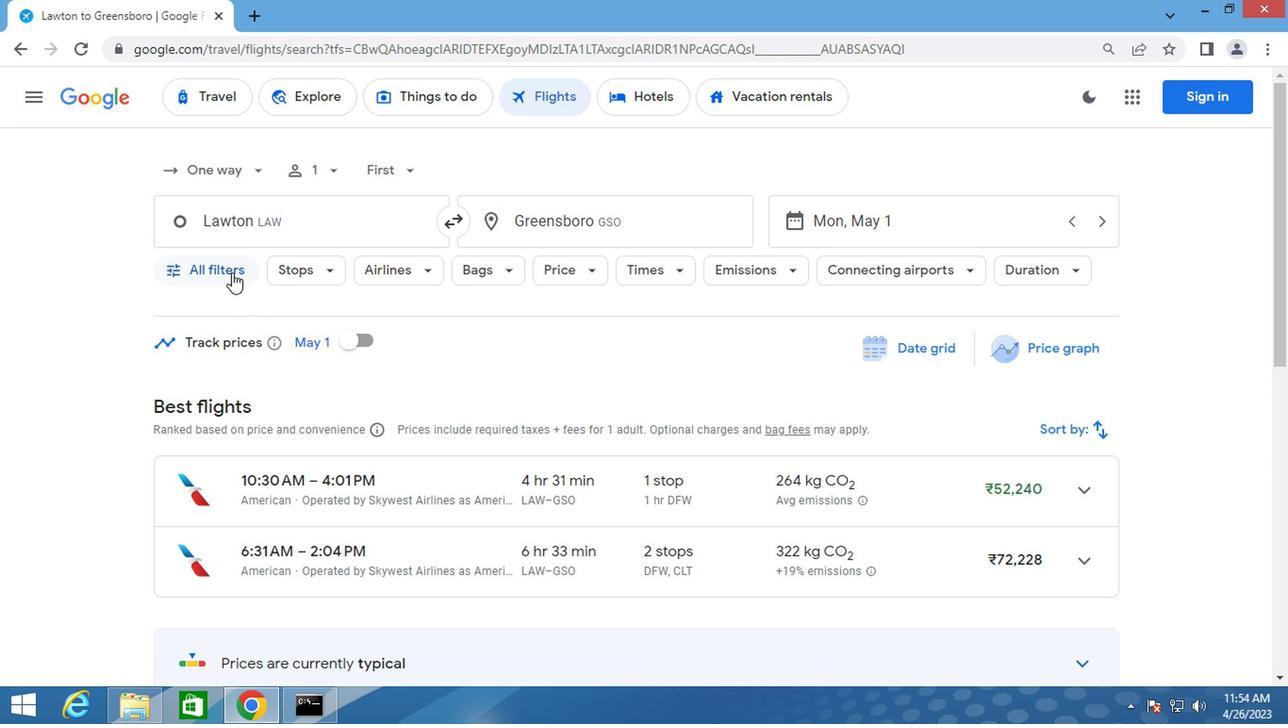 
Action: Mouse moved to (269, 375)
Screenshot: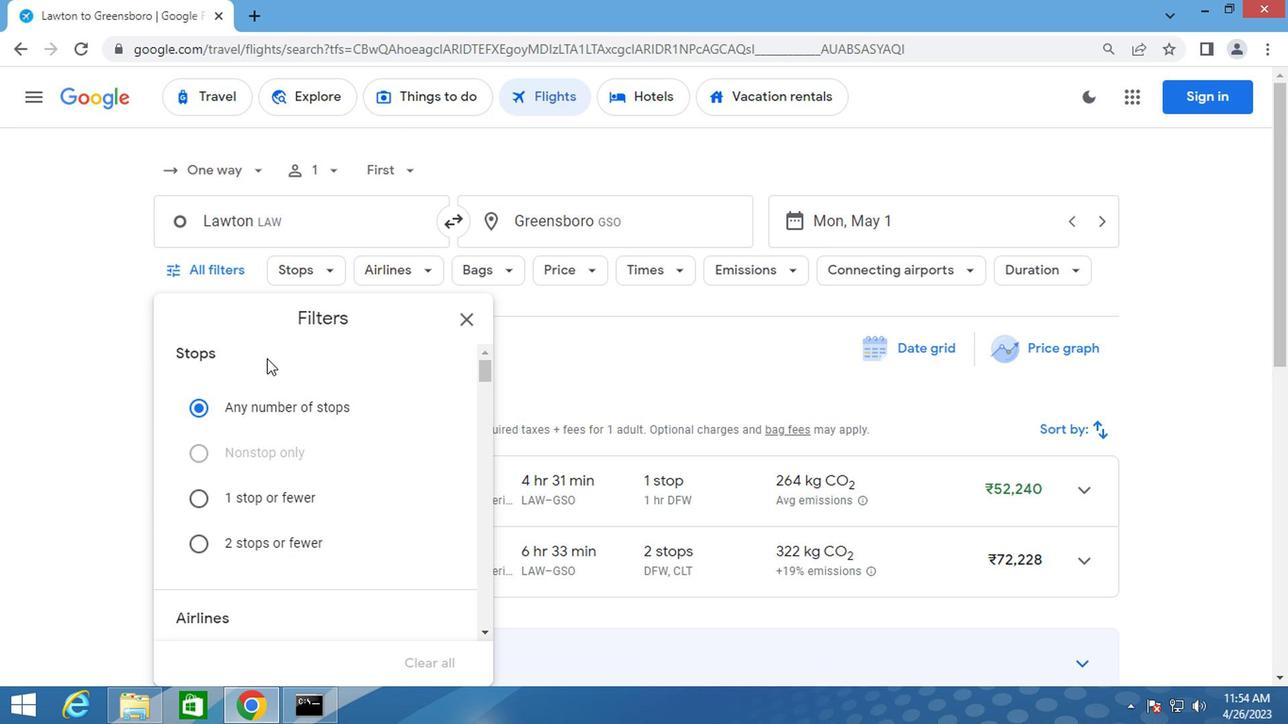 
Action: Mouse scrolled (269, 374) with delta (0, -1)
Screenshot: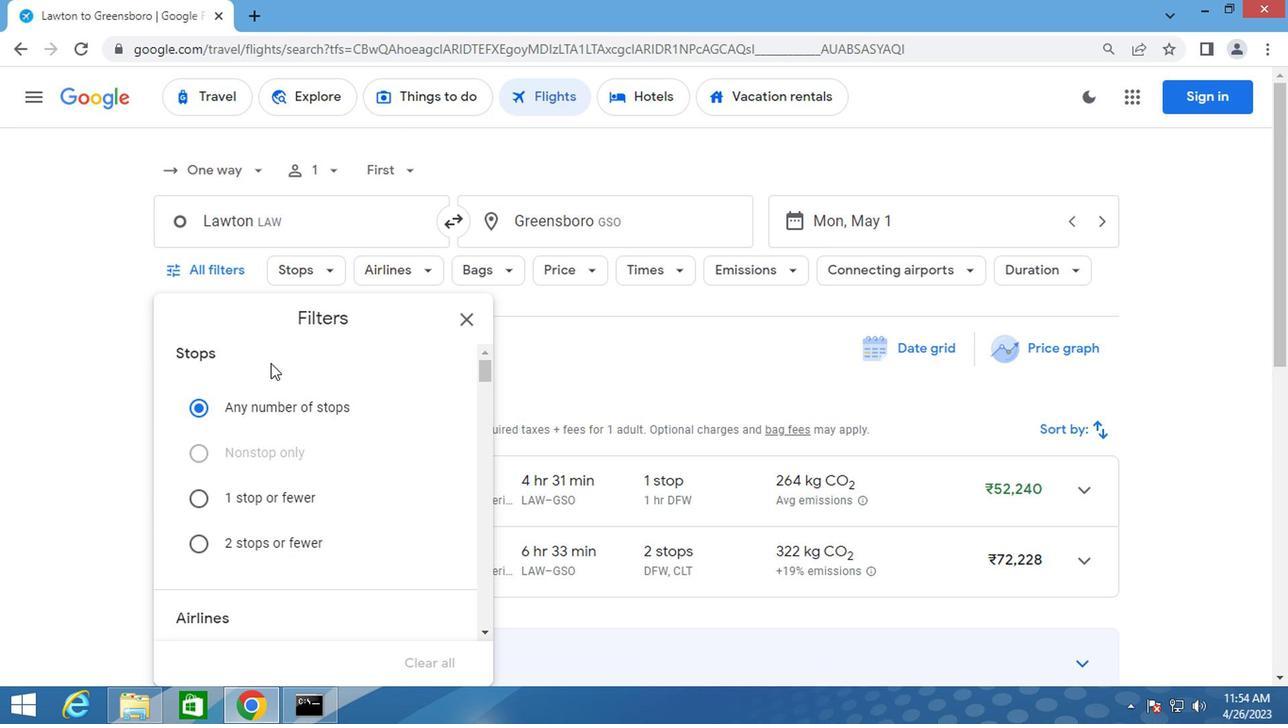 
Action: Mouse moved to (269, 381)
Screenshot: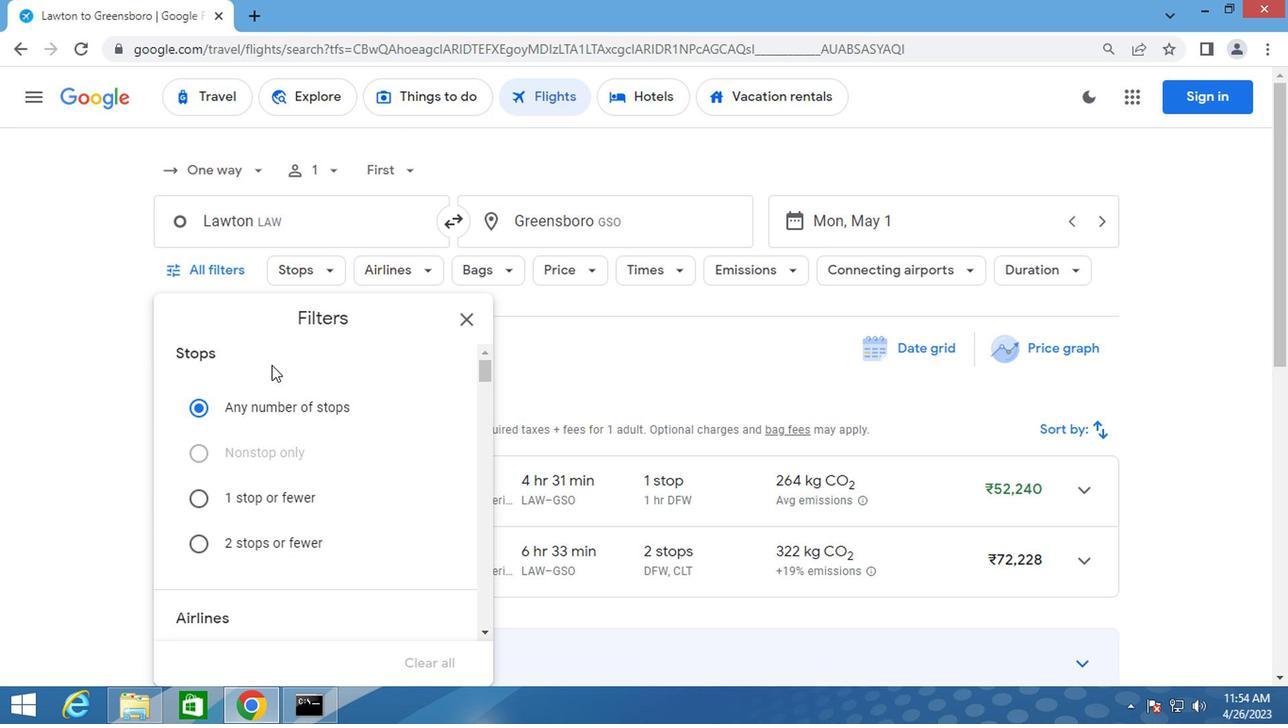 
Action: Mouse scrolled (269, 380) with delta (0, 0)
Screenshot: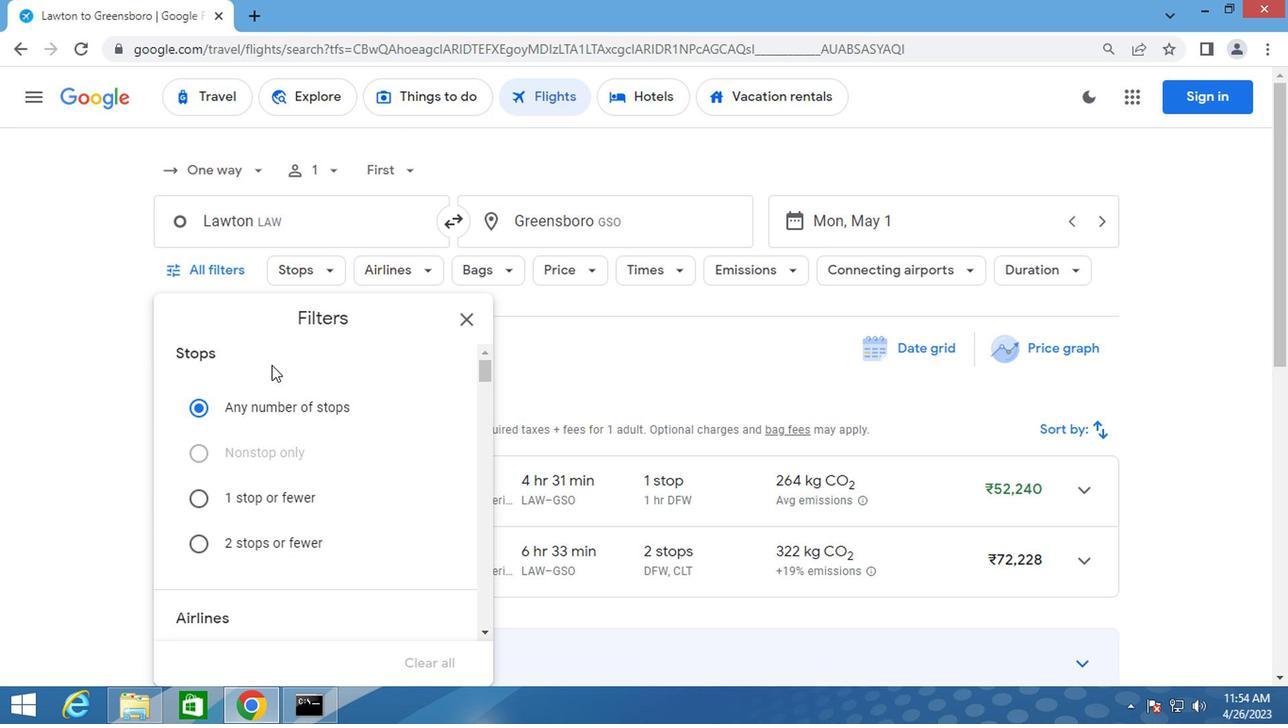 
Action: Mouse moved to (270, 383)
Screenshot: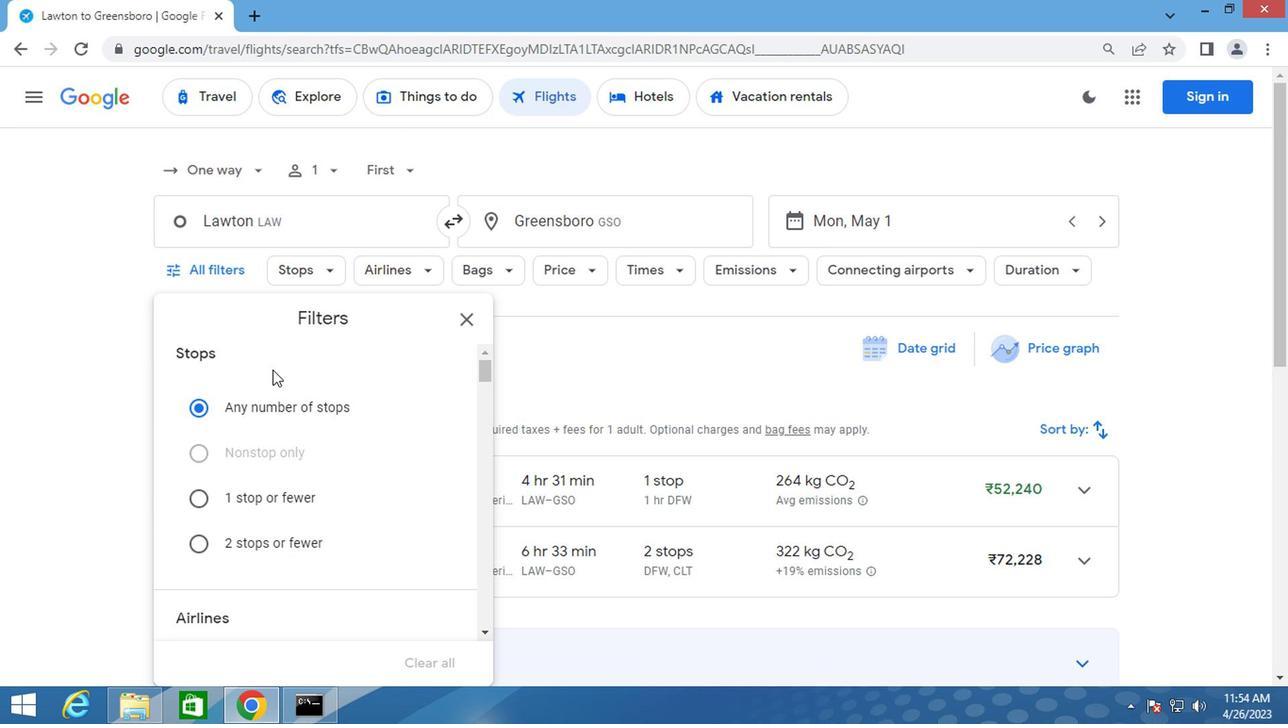 
Action: Mouse scrolled (270, 383) with delta (0, 0)
Screenshot: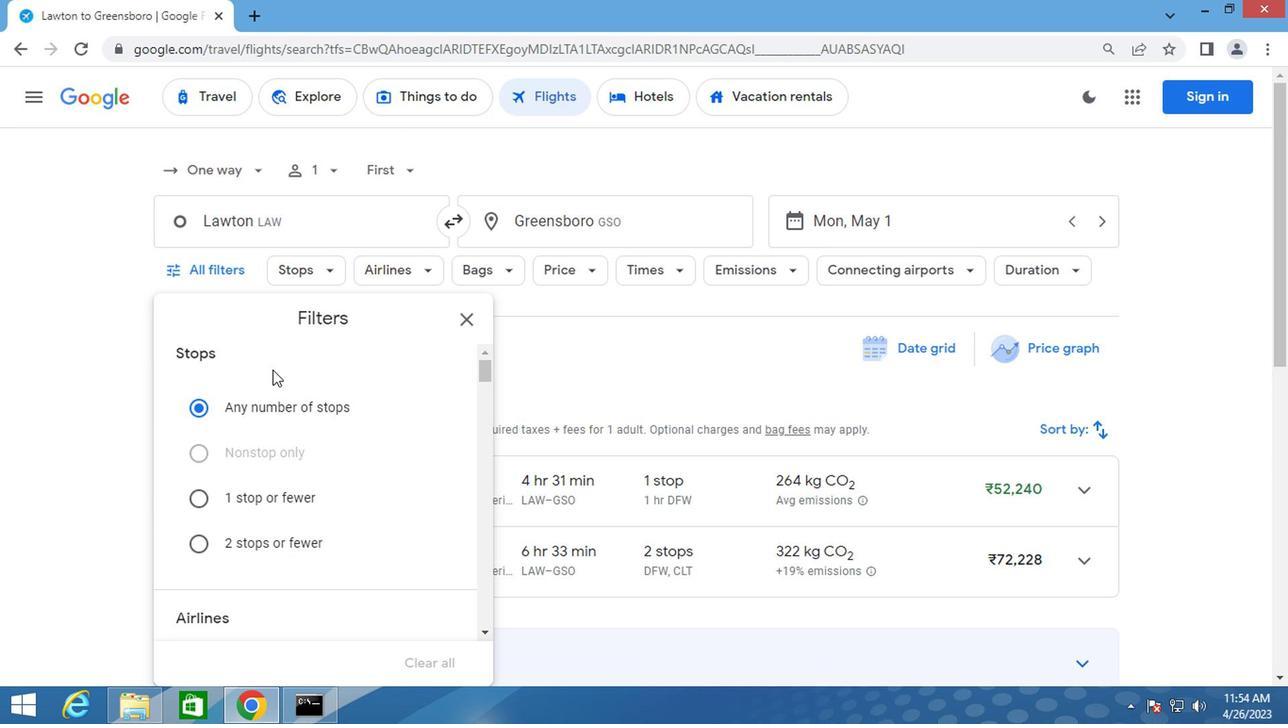 
Action: Mouse moved to (301, 443)
Screenshot: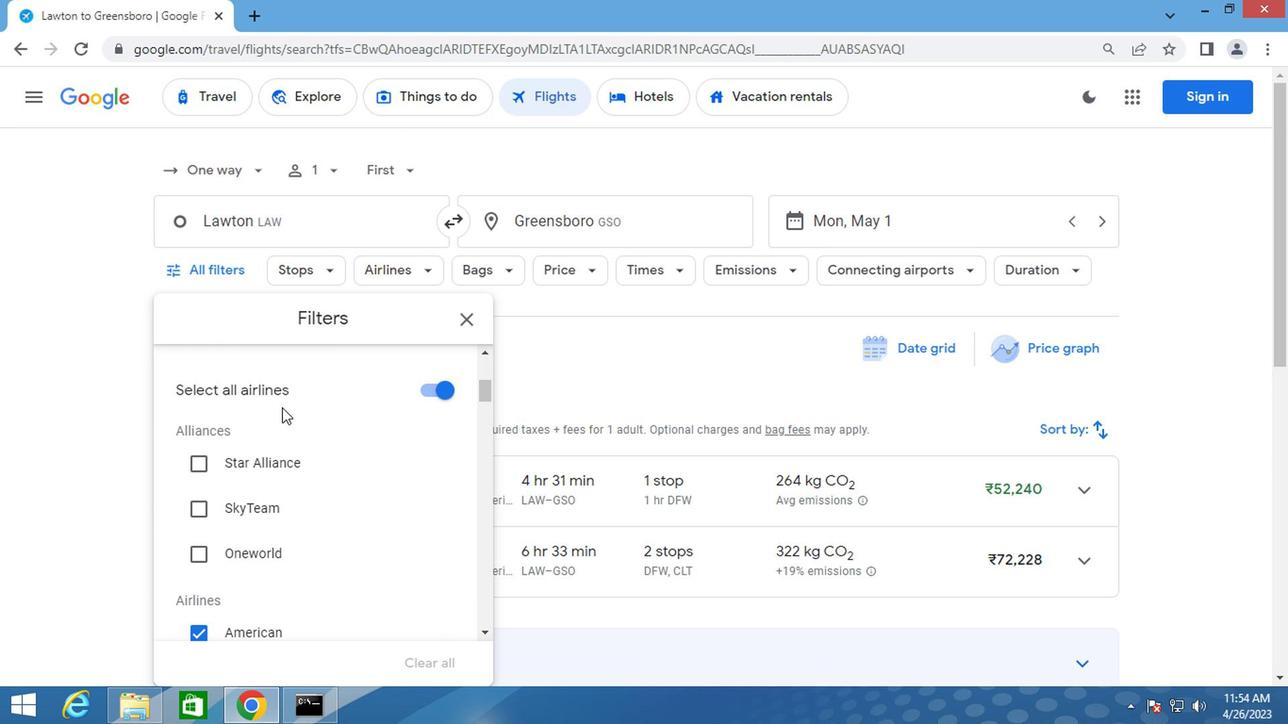 
Action: Mouse scrolled (301, 442) with delta (0, 0)
Screenshot: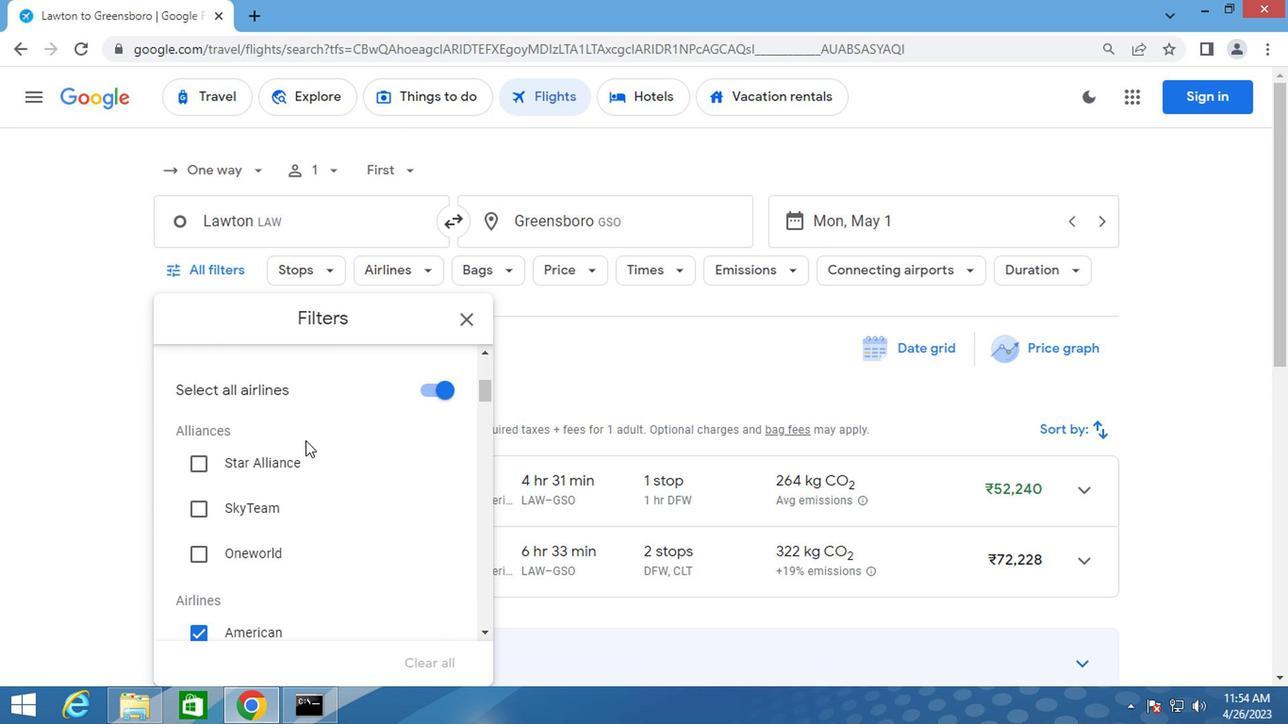 
Action: Mouse scrolled (301, 442) with delta (0, 0)
Screenshot: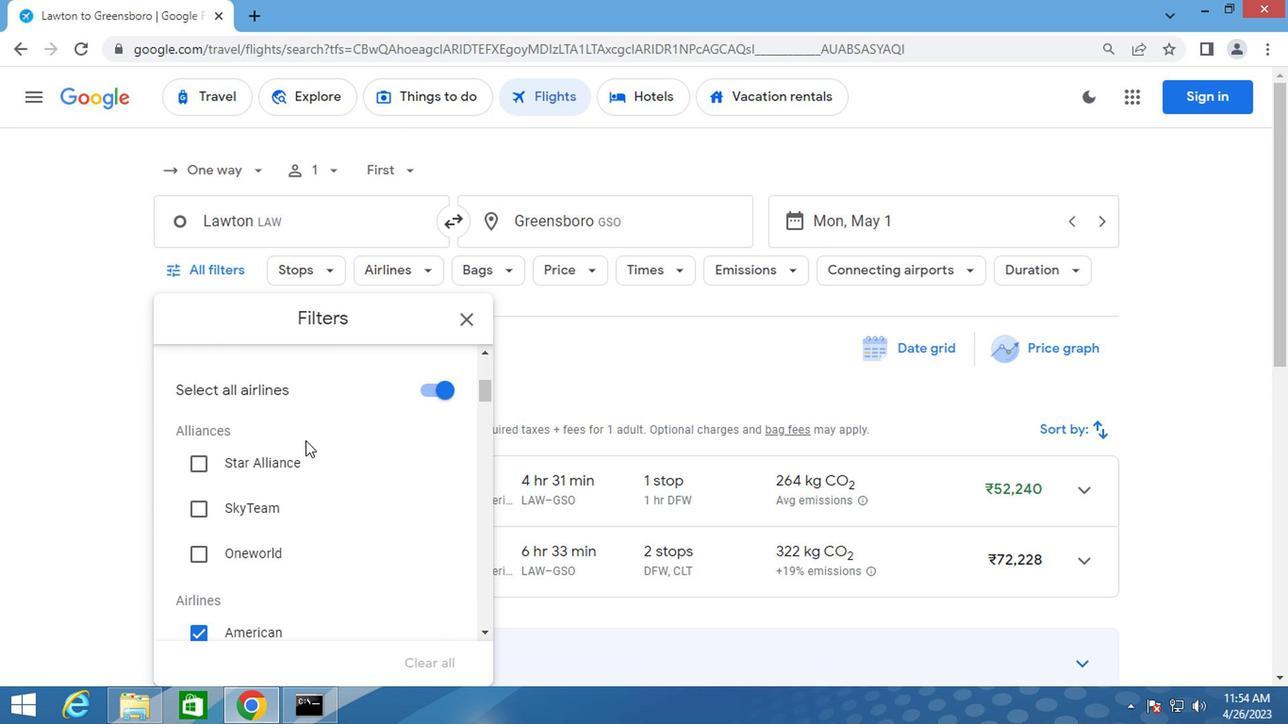 
Action: Mouse moved to (424, 575)
Screenshot: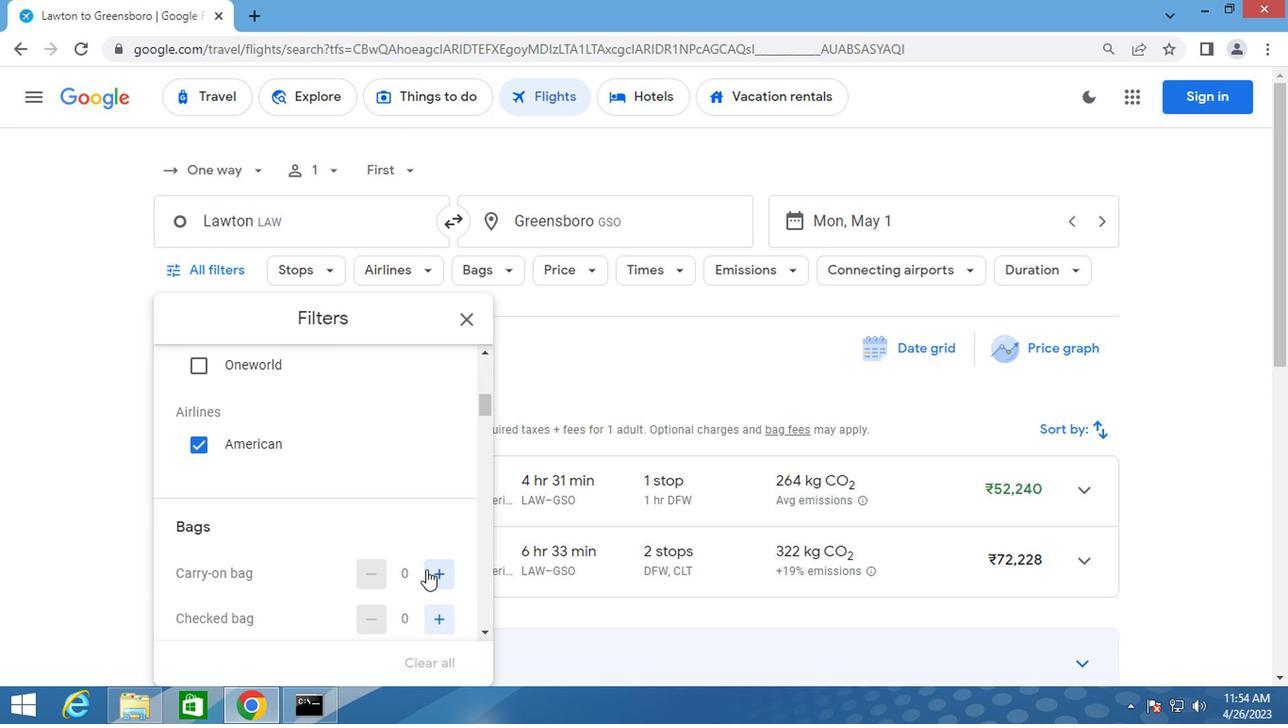 
Action: Mouse pressed left at (424, 575)
Screenshot: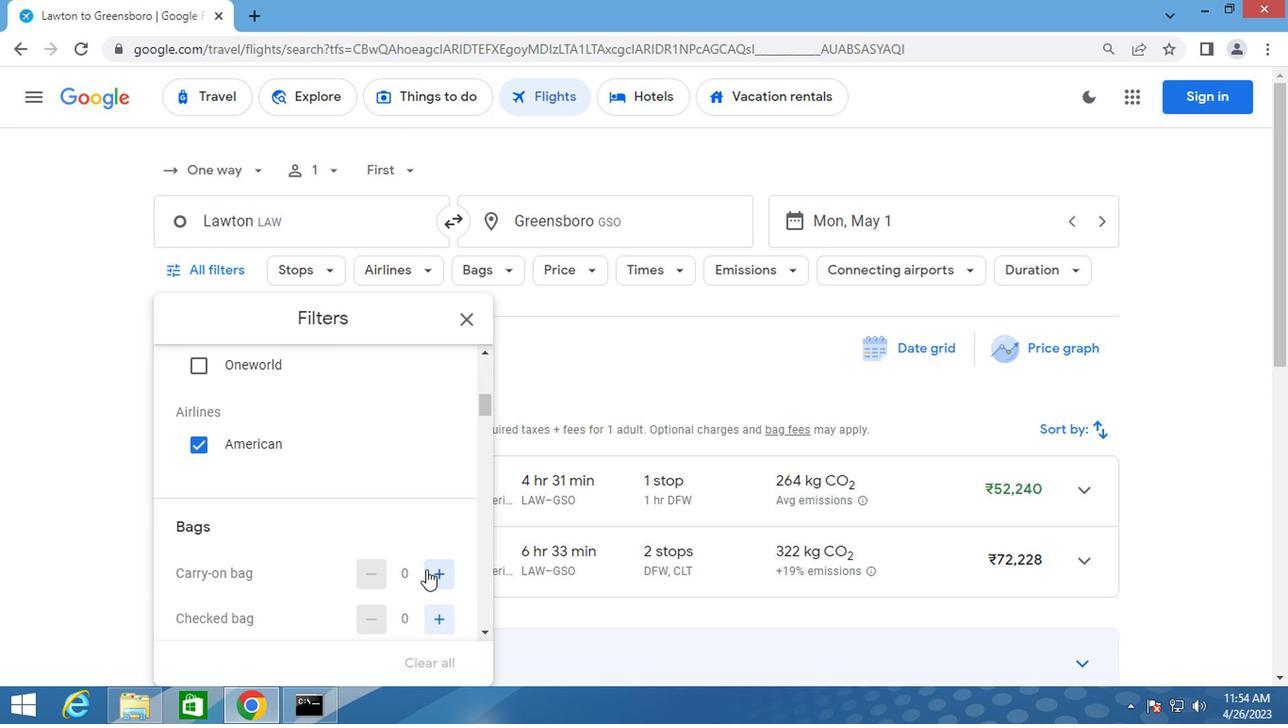 
Action: Mouse pressed left at (424, 575)
Screenshot: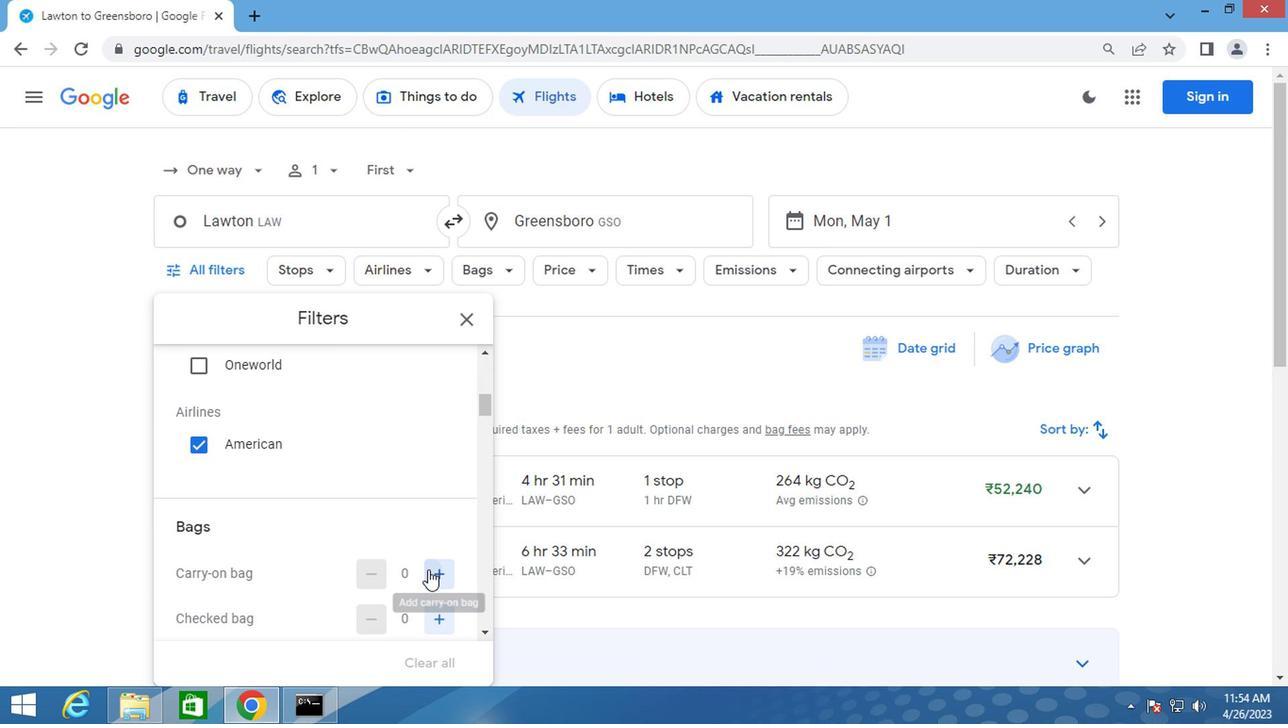 
Action: Mouse moved to (438, 579)
Screenshot: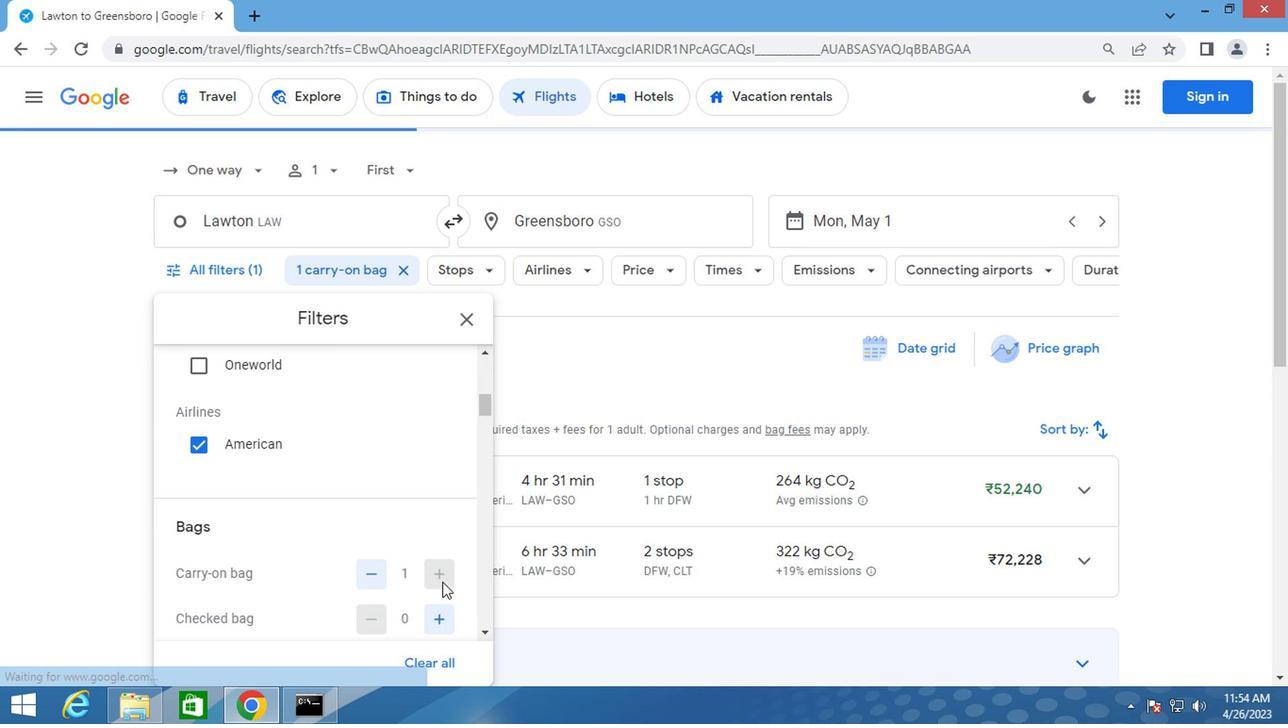 
Action: Mouse pressed left at (438, 579)
Screenshot: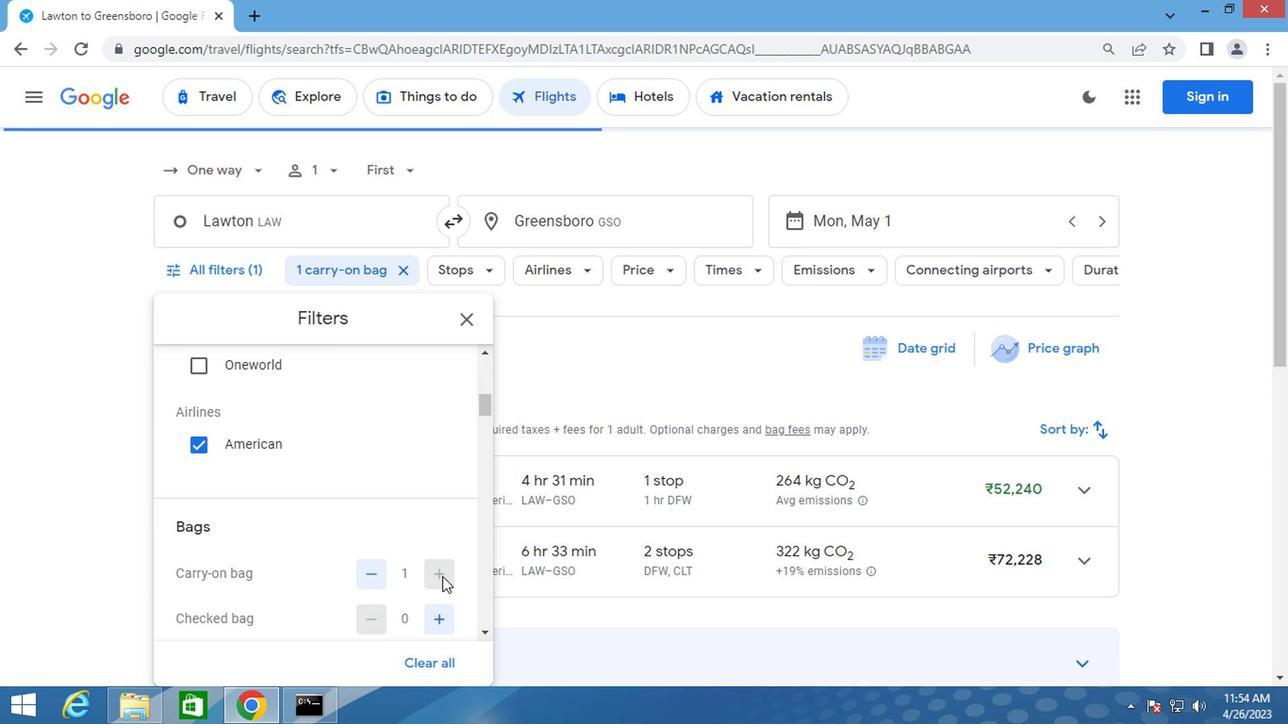 
Action: Mouse moved to (430, 620)
Screenshot: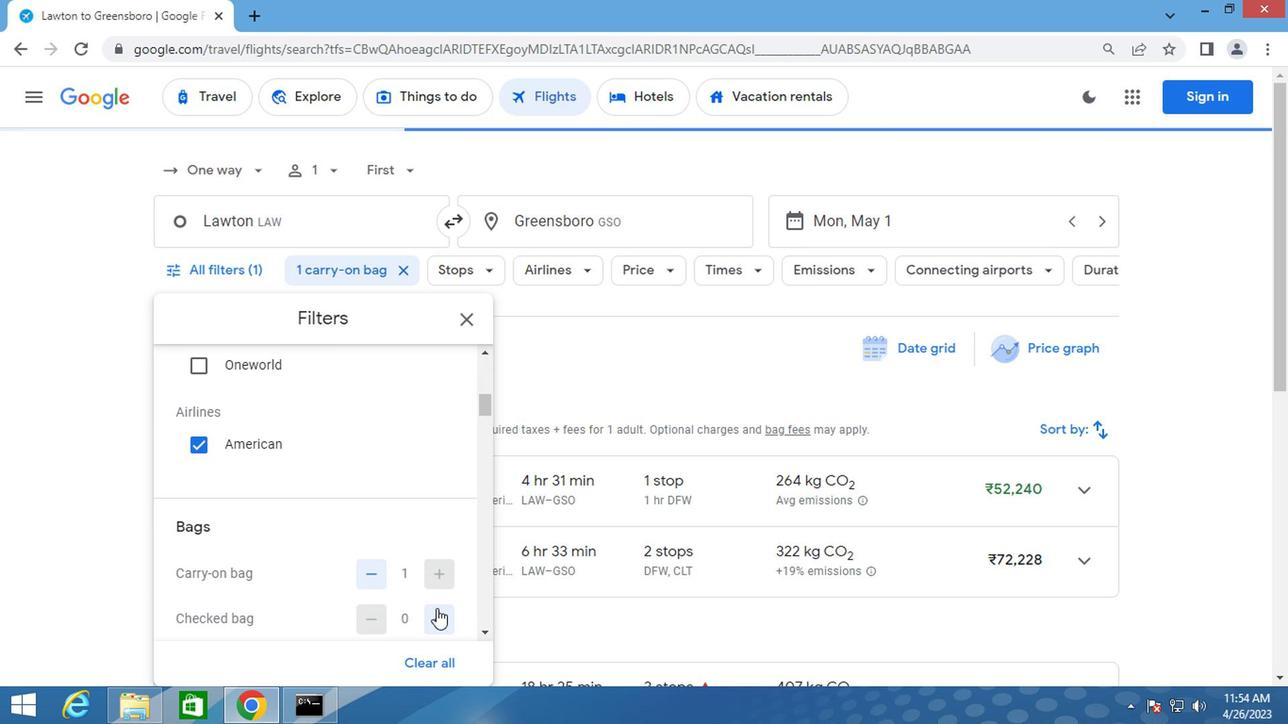 
Action: Mouse pressed left at (430, 620)
Screenshot: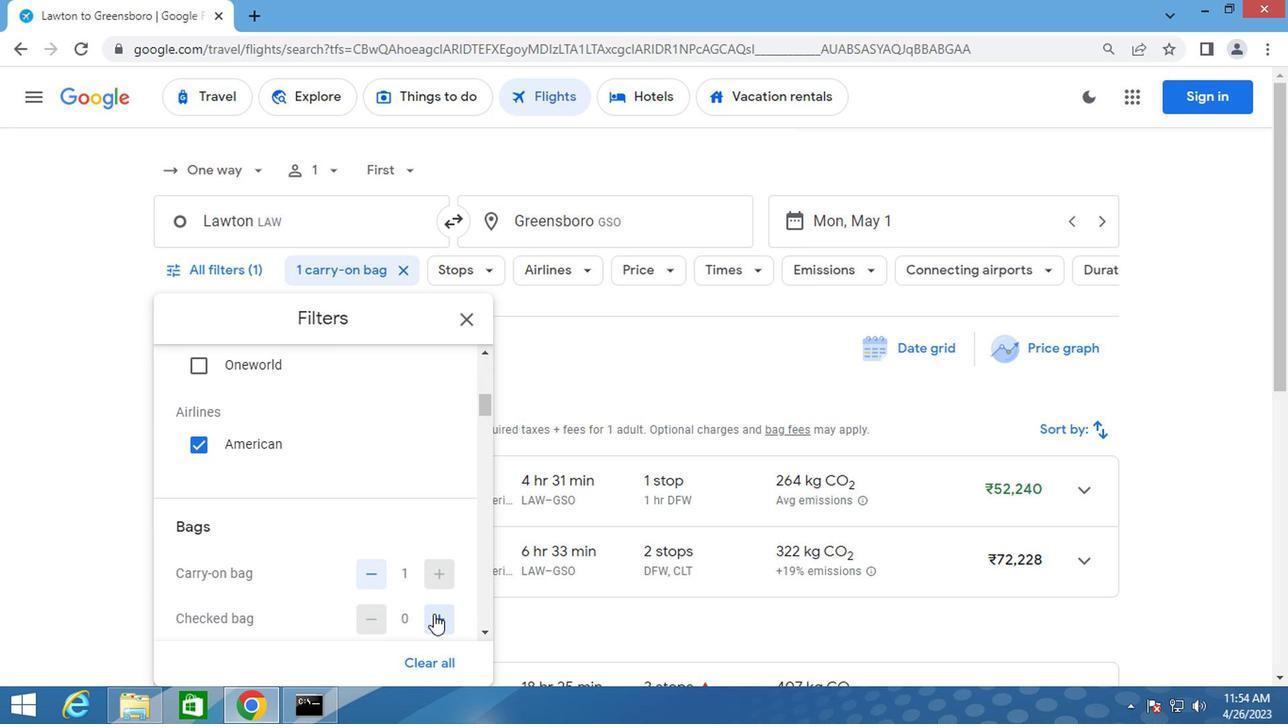 
Action: Mouse pressed left at (430, 620)
Screenshot: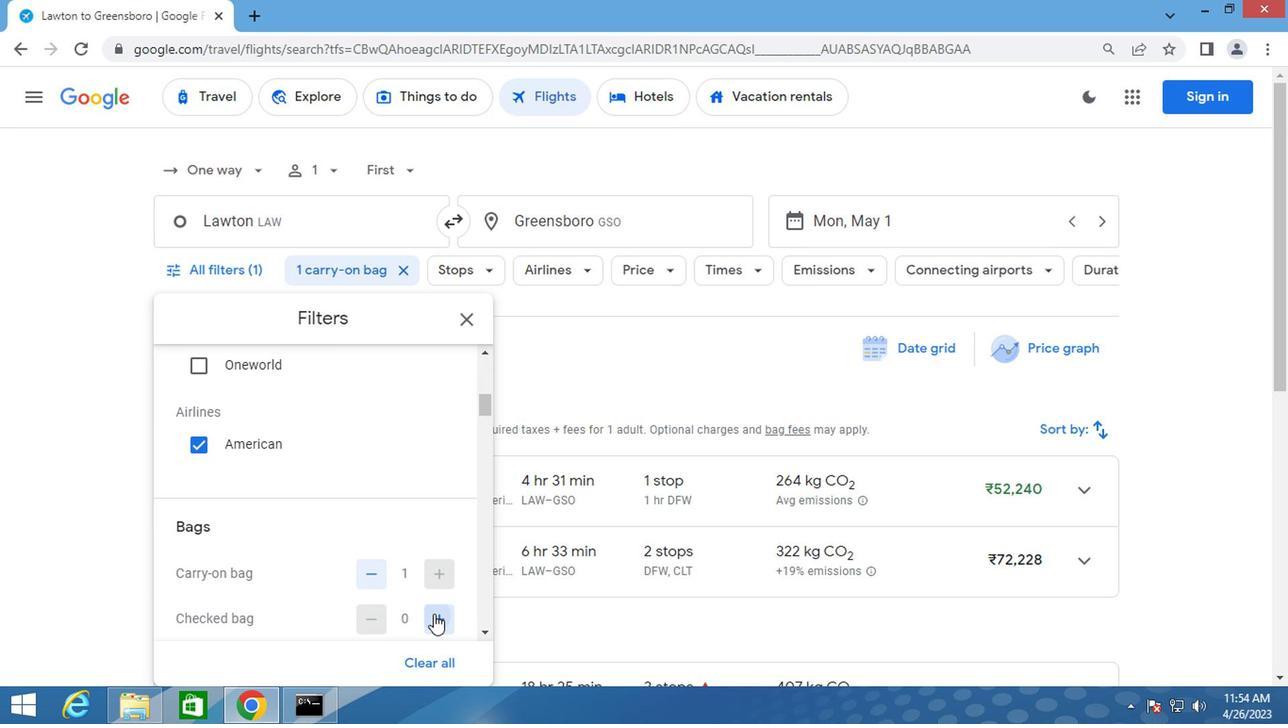 
Action: Mouse pressed left at (430, 620)
Screenshot: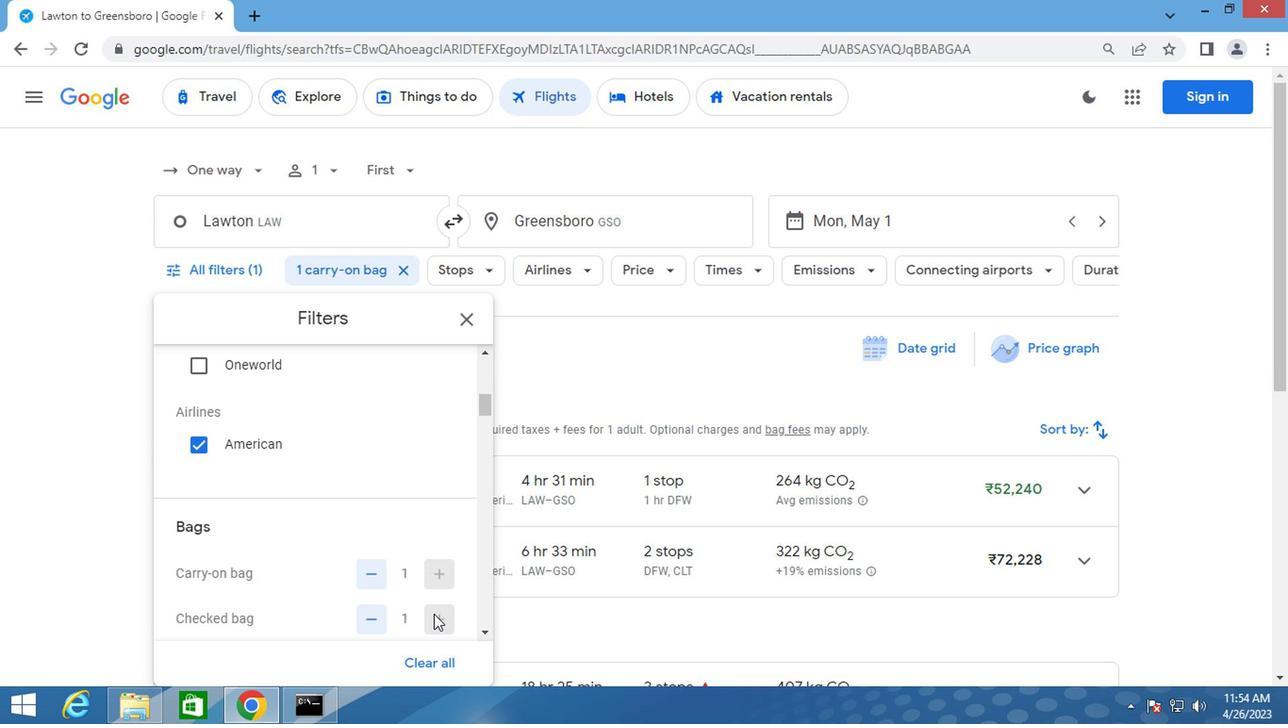 
Action: Mouse moved to (406, 602)
Screenshot: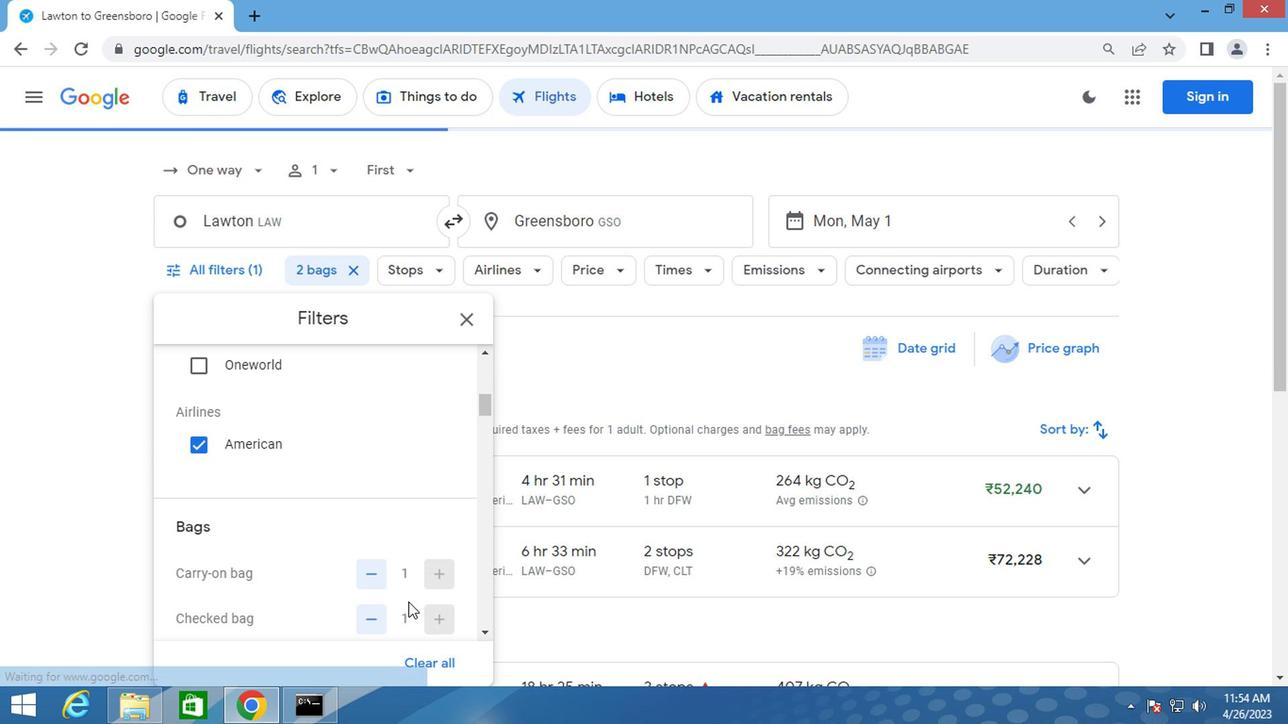 
Action: Mouse scrolled (406, 601) with delta (0, 0)
Screenshot: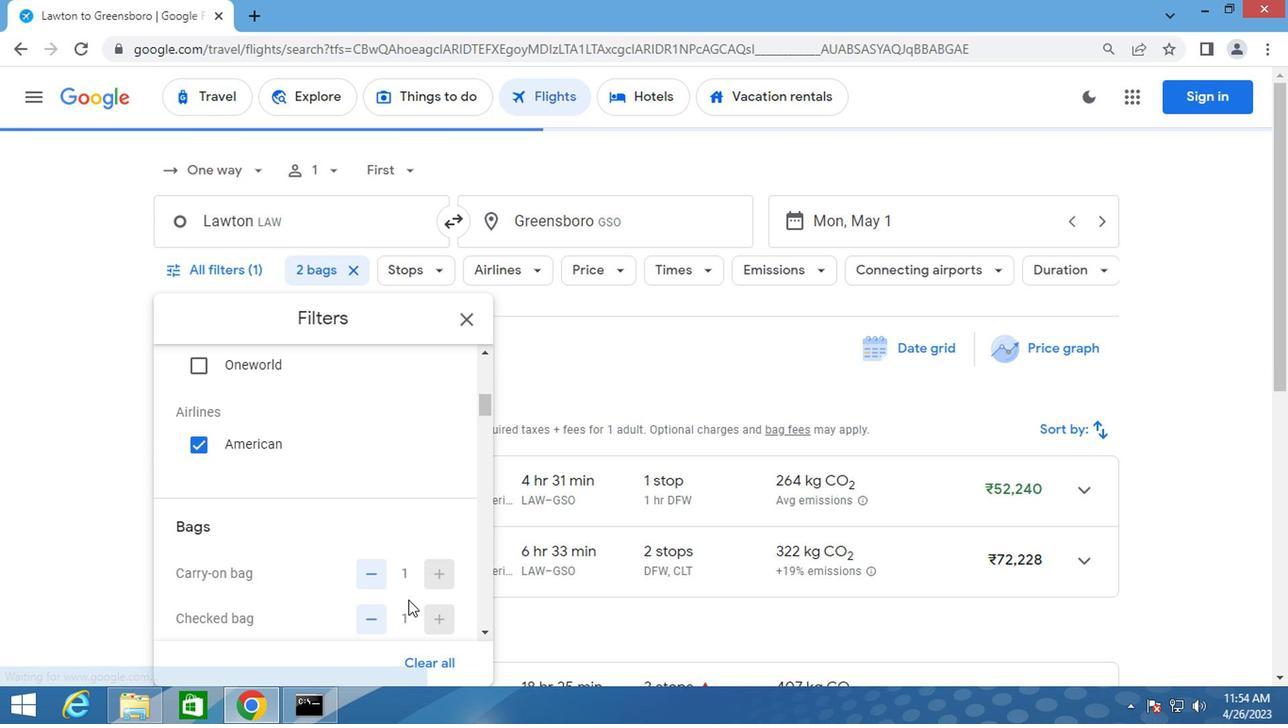 
Action: Mouse scrolled (406, 601) with delta (0, 0)
Screenshot: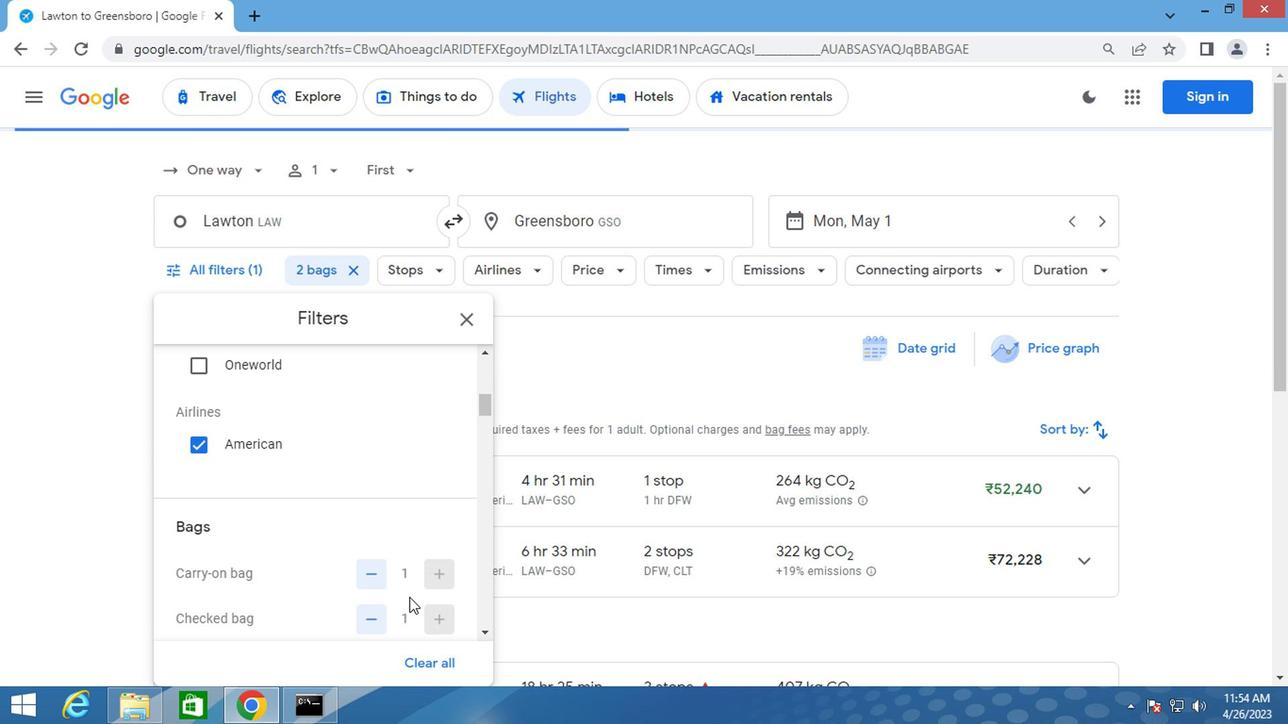 
Action: Mouse scrolled (406, 601) with delta (0, 0)
Screenshot: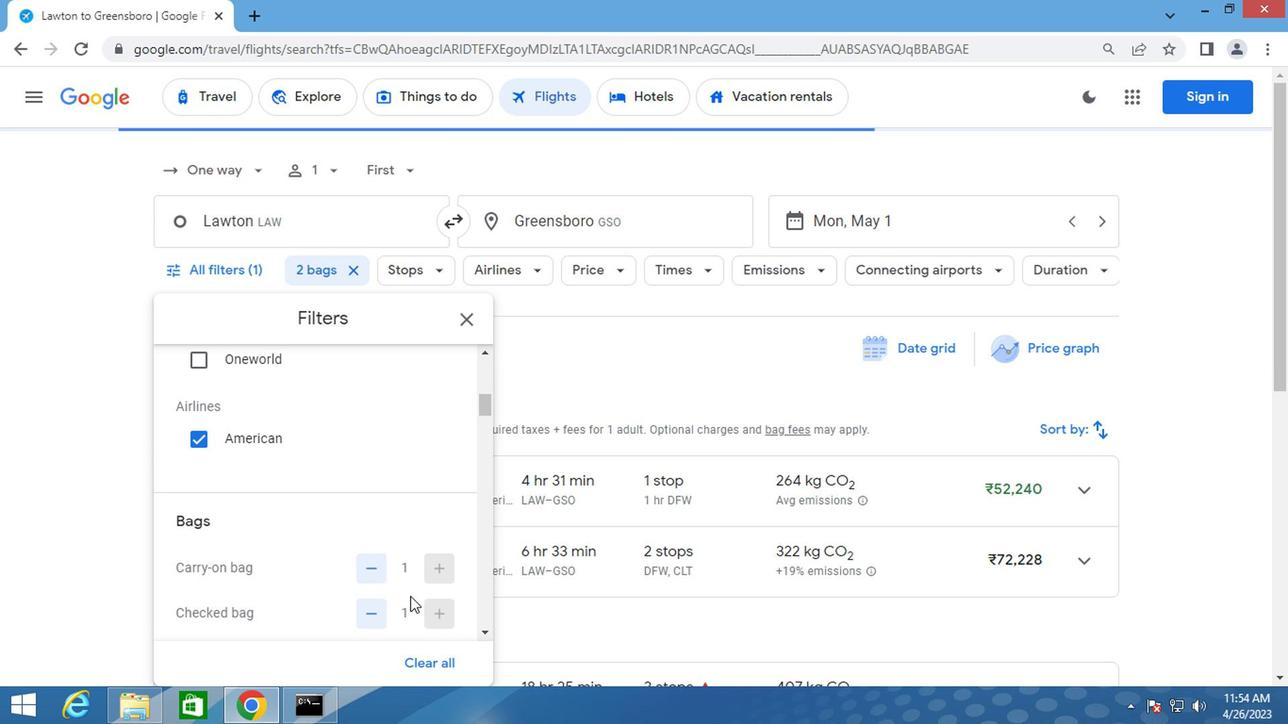 
Action: Mouse moved to (433, 530)
Screenshot: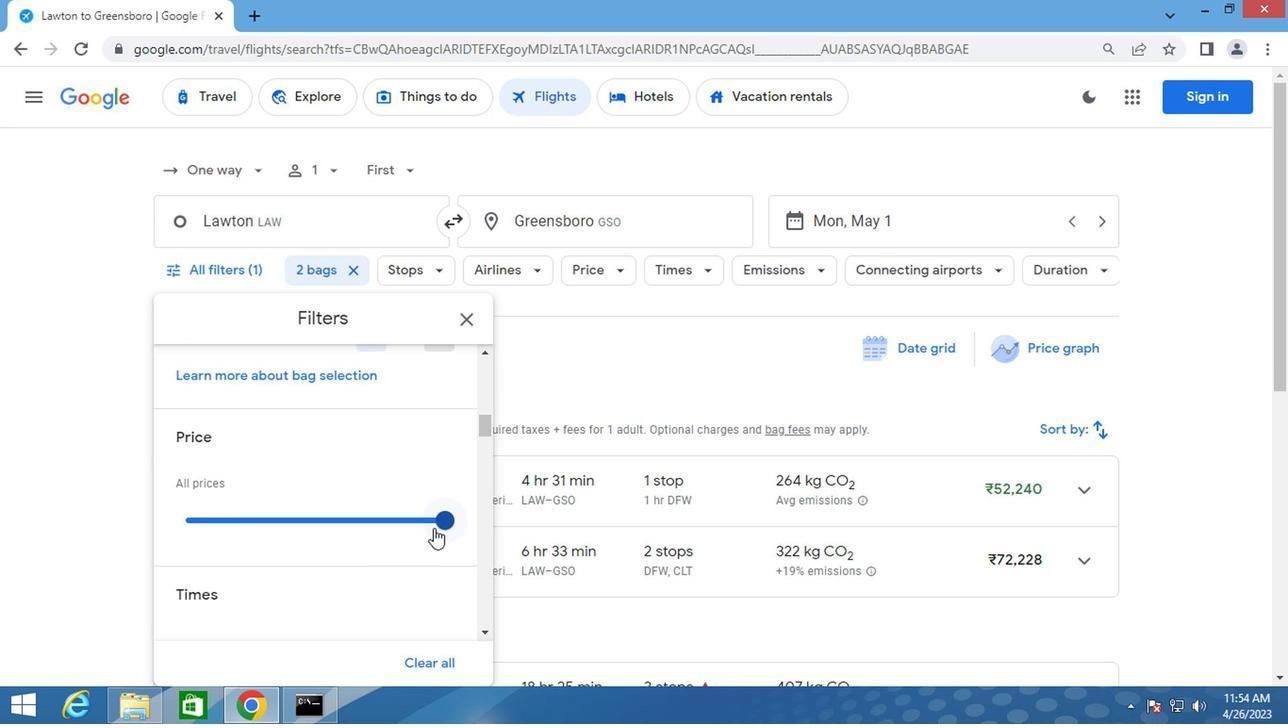 
Action: Mouse pressed left at (433, 530)
Screenshot: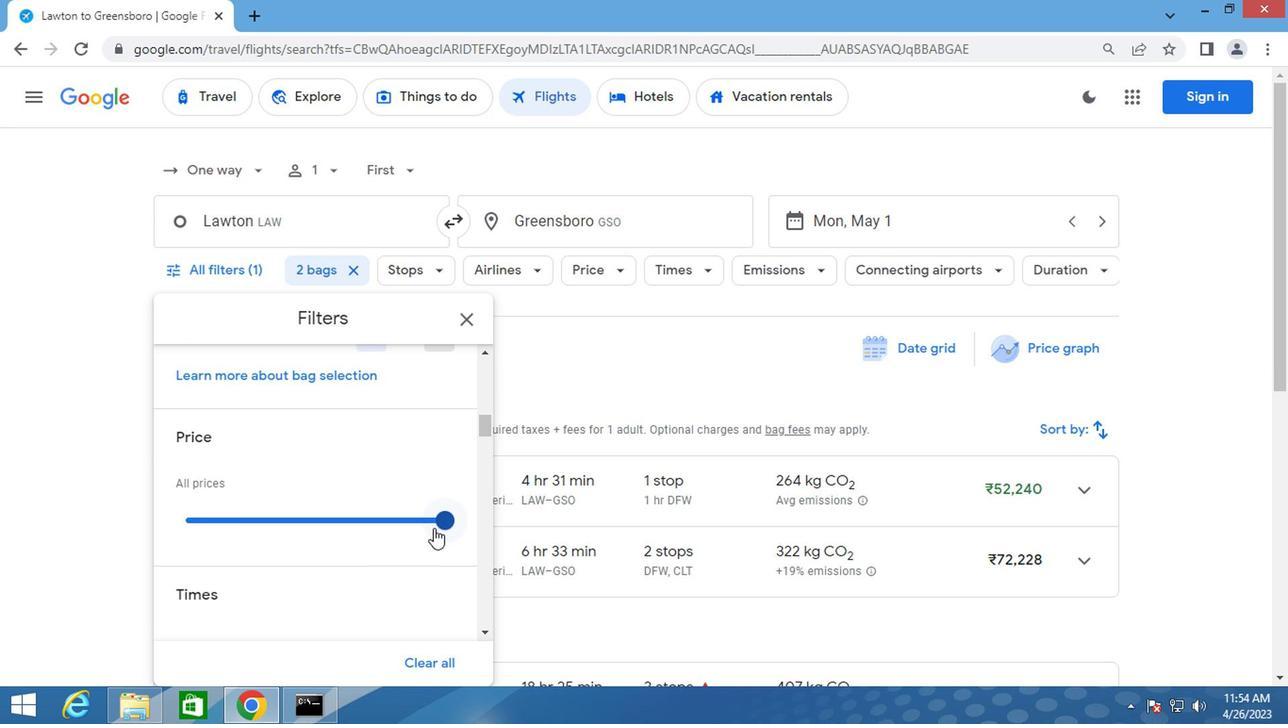 
Action: Mouse moved to (322, 521)
Screenshot: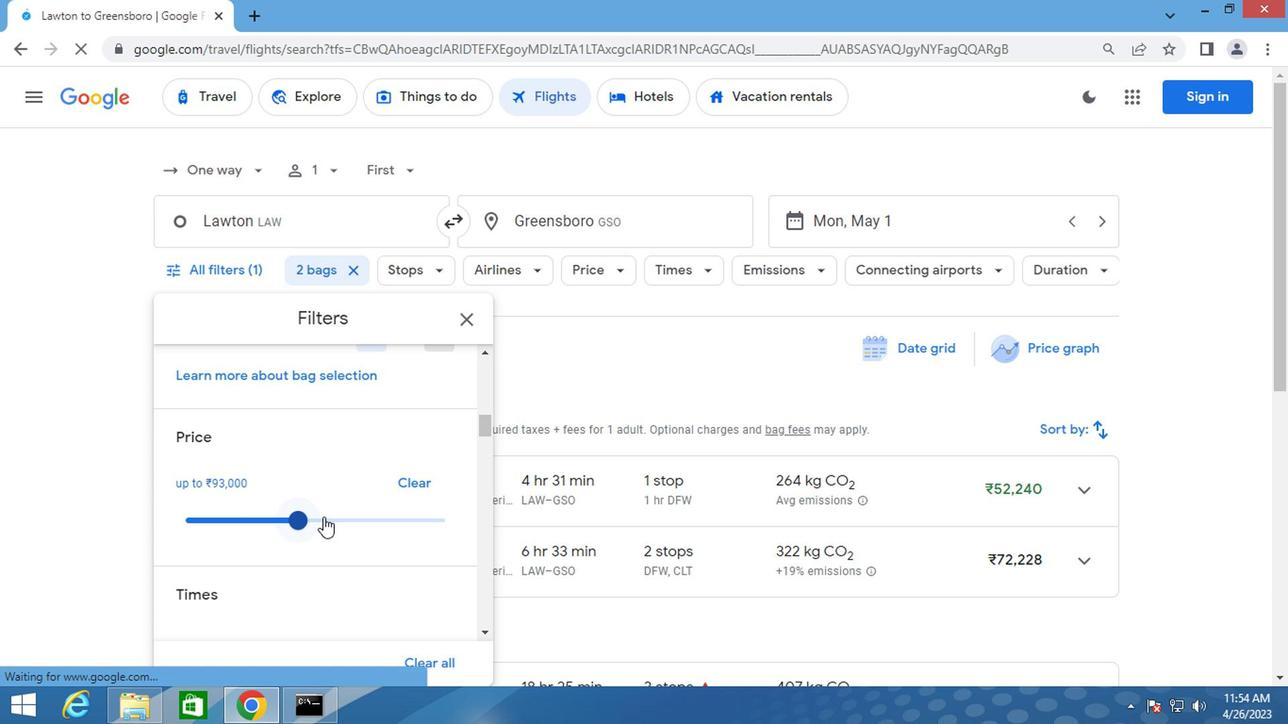 
Action: Mouse scrolled (322, 520) with delta (0, 0)
Screenshot: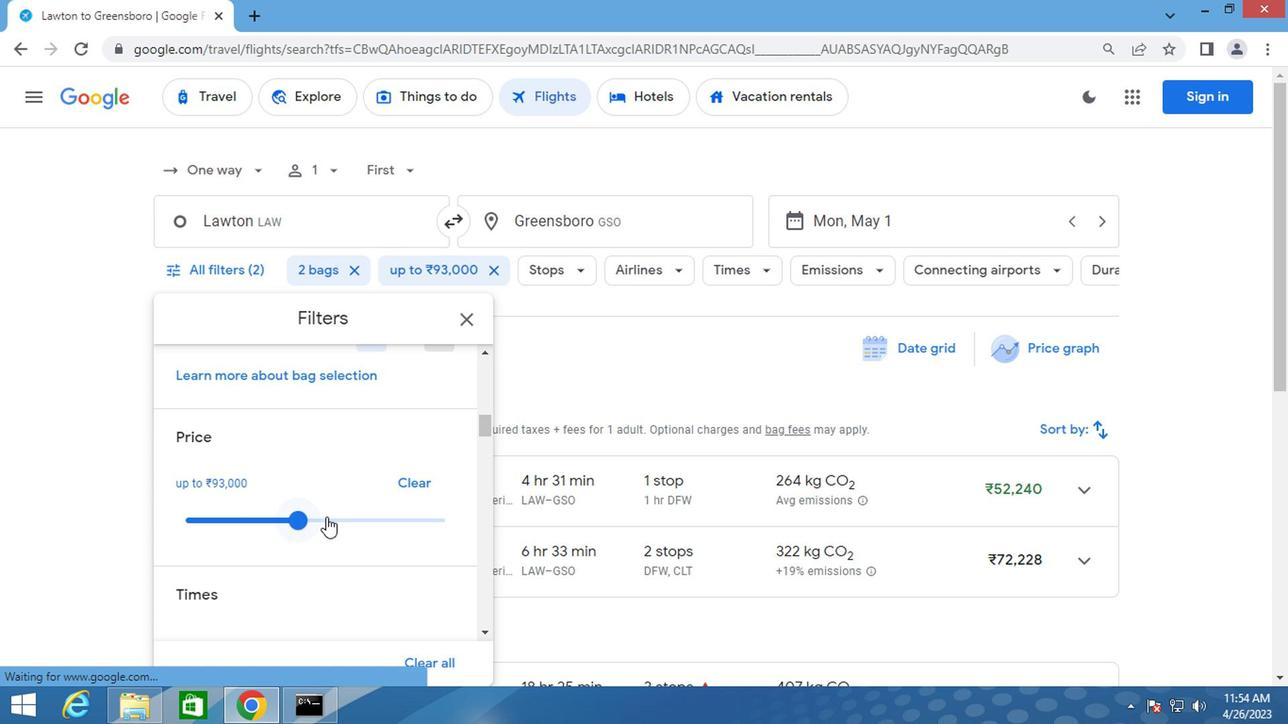 
Action: Mouse scrolled (322, 520) with delta (0, 0)
Screenshot: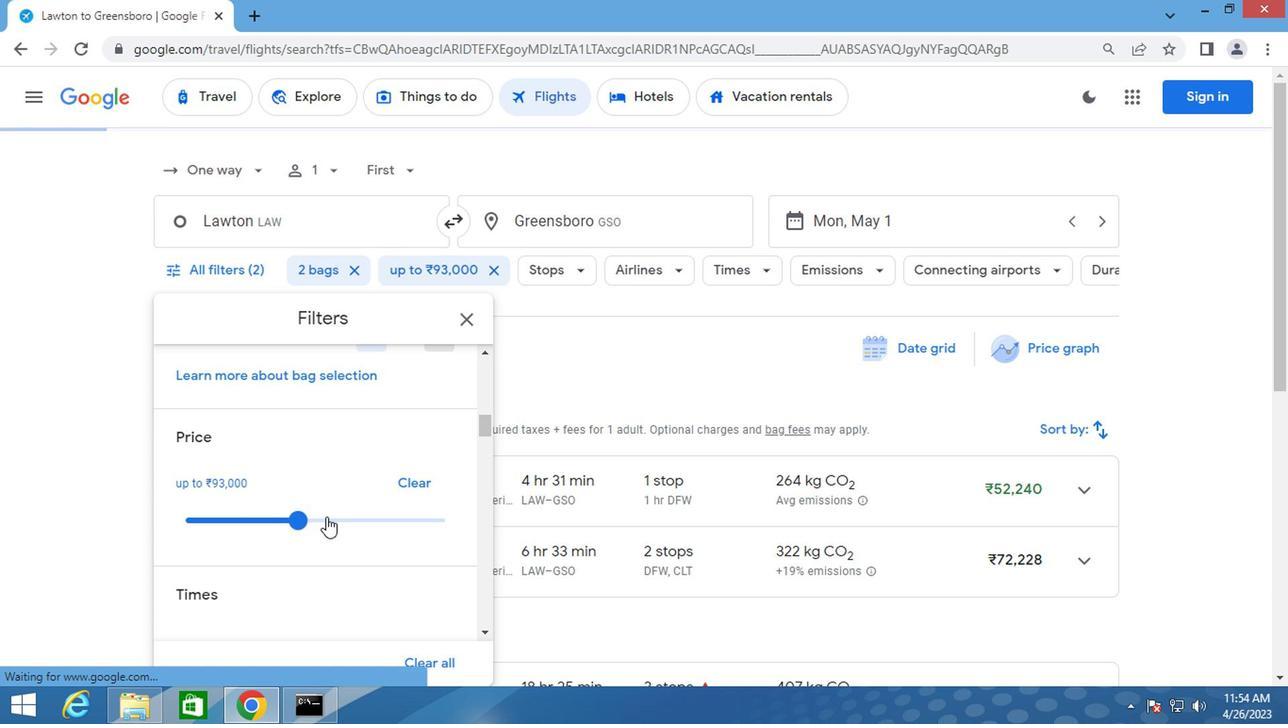 
Action: Mouse moved to (444, 554)
Screenshot: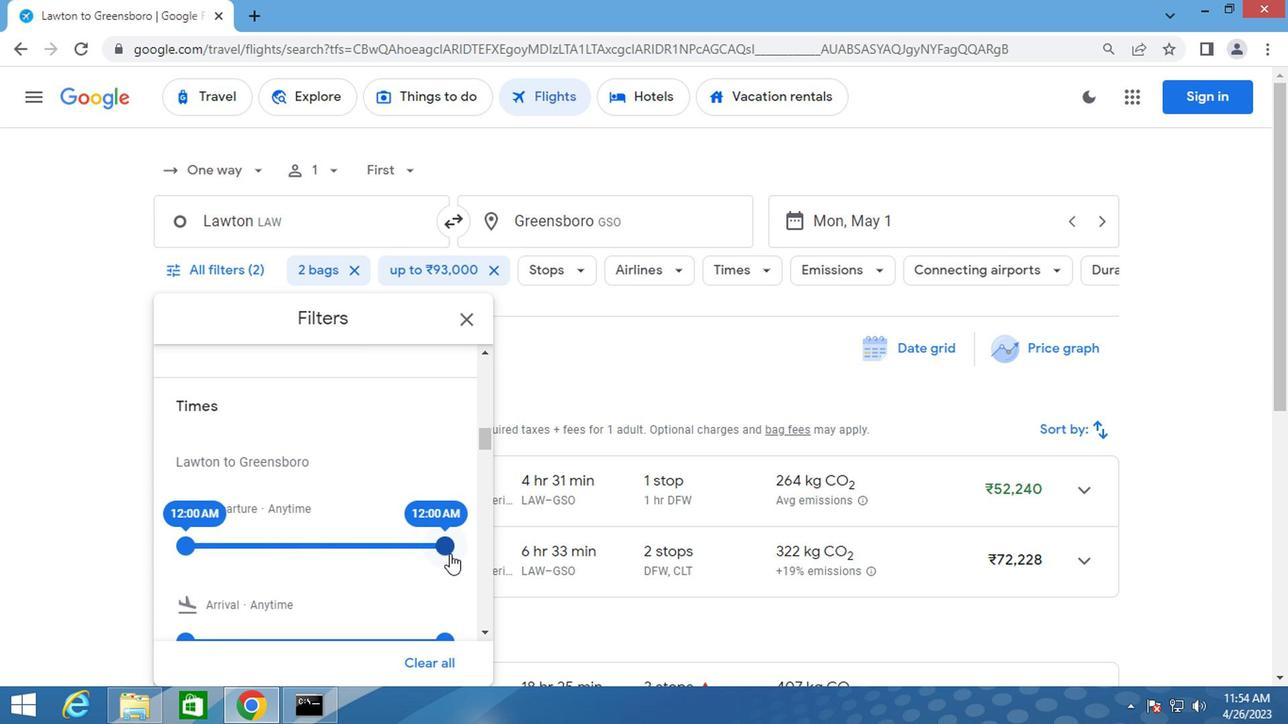 
Action: Mouse pressed left at (444, 554)
Screenshot: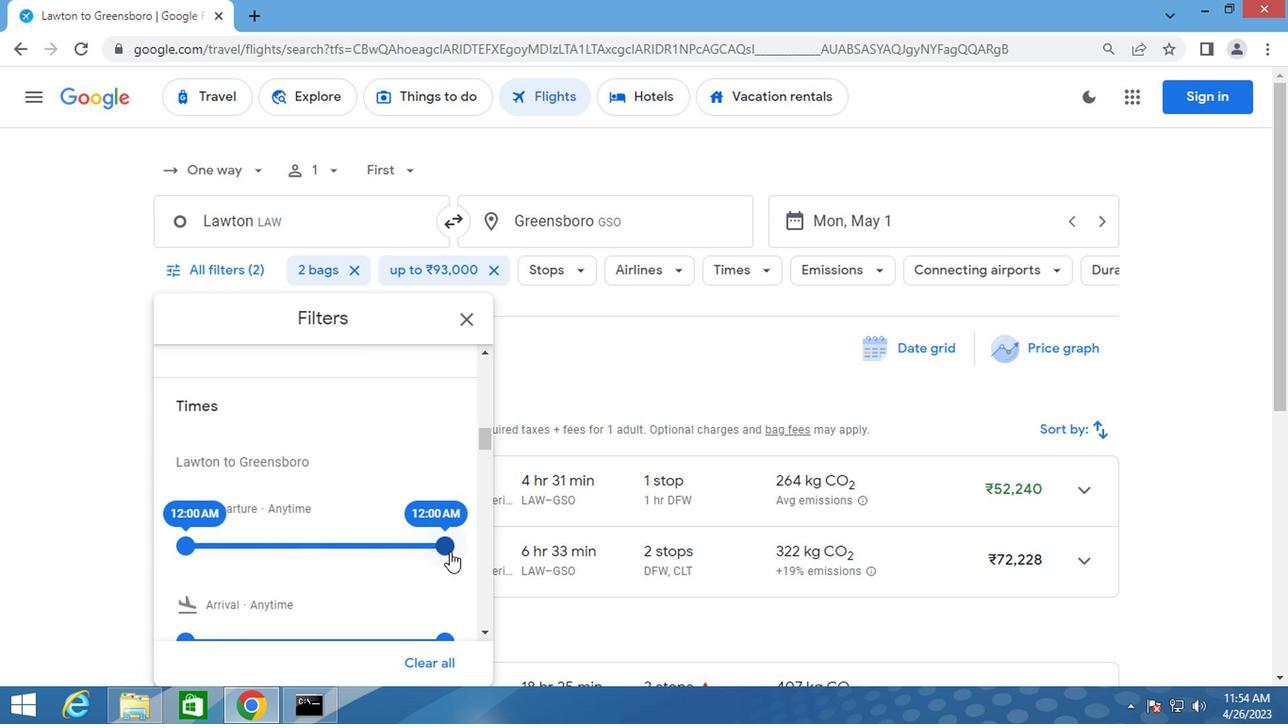 
Action: Mouse moved to (470, 314)
Screenshot: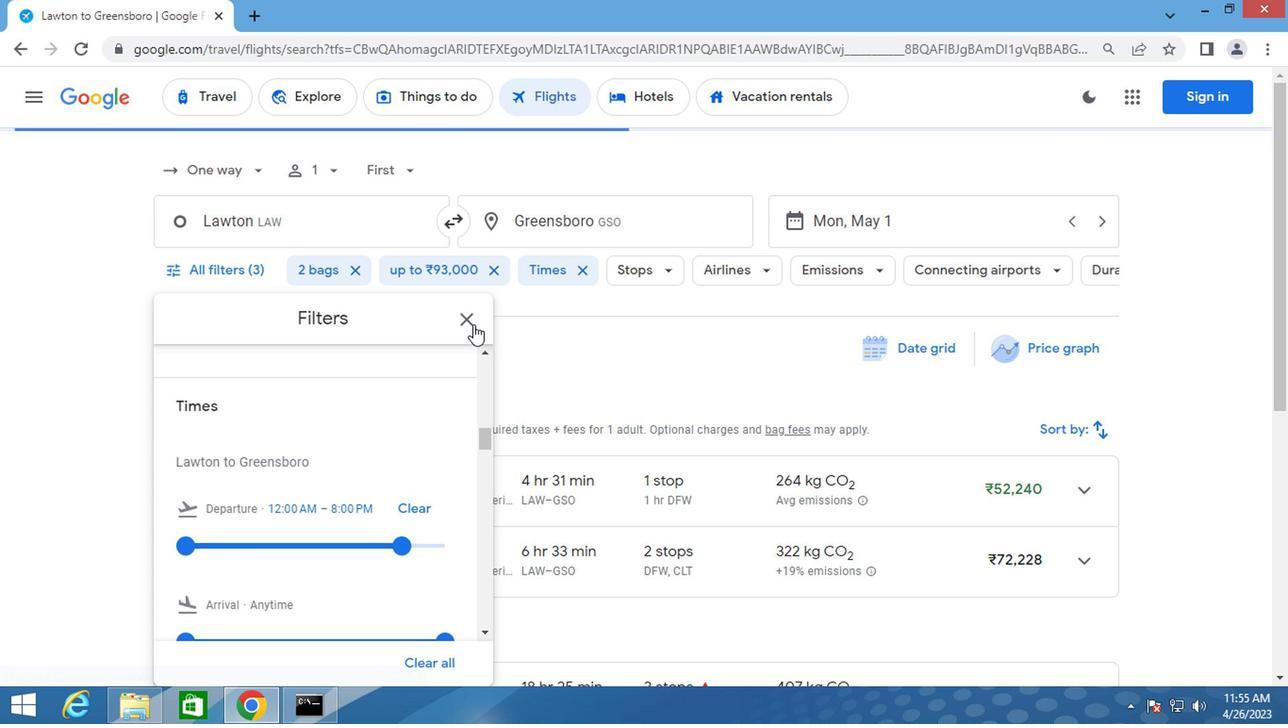
Action: Mouse pressed left at (470, 314)
Screenshot: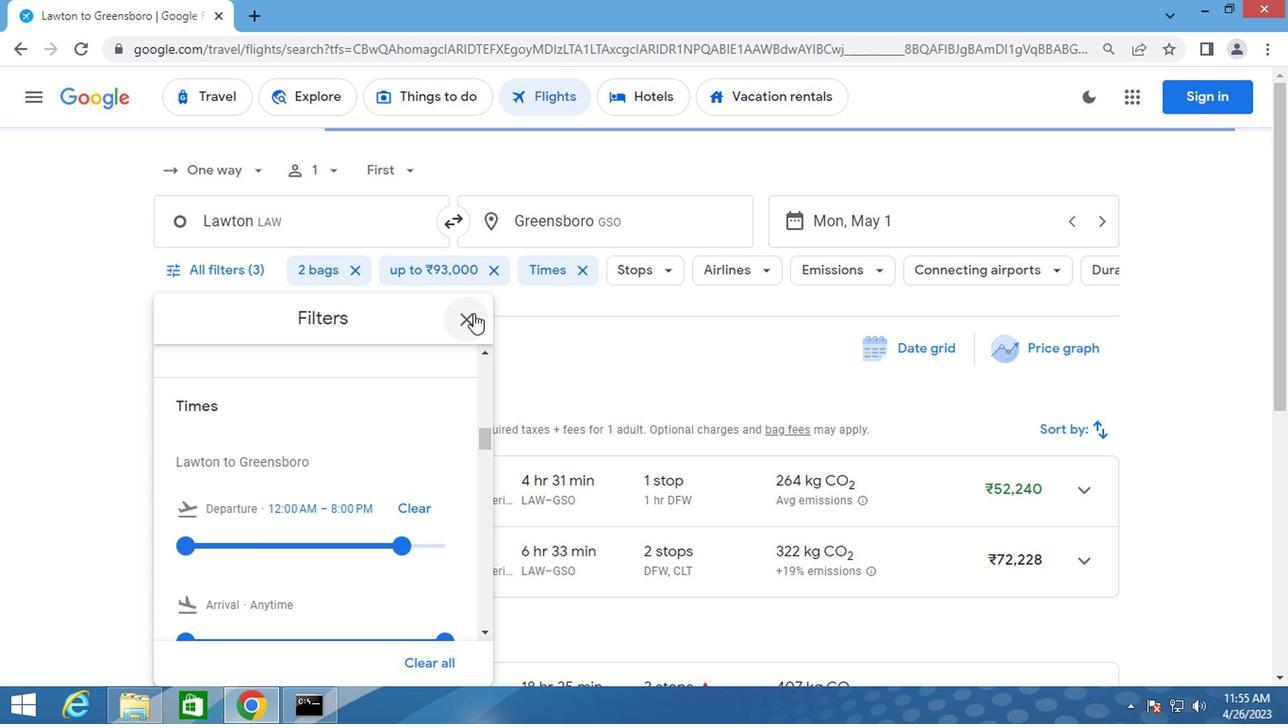 
Action: Key pressed <Key.f8>
Screenshot: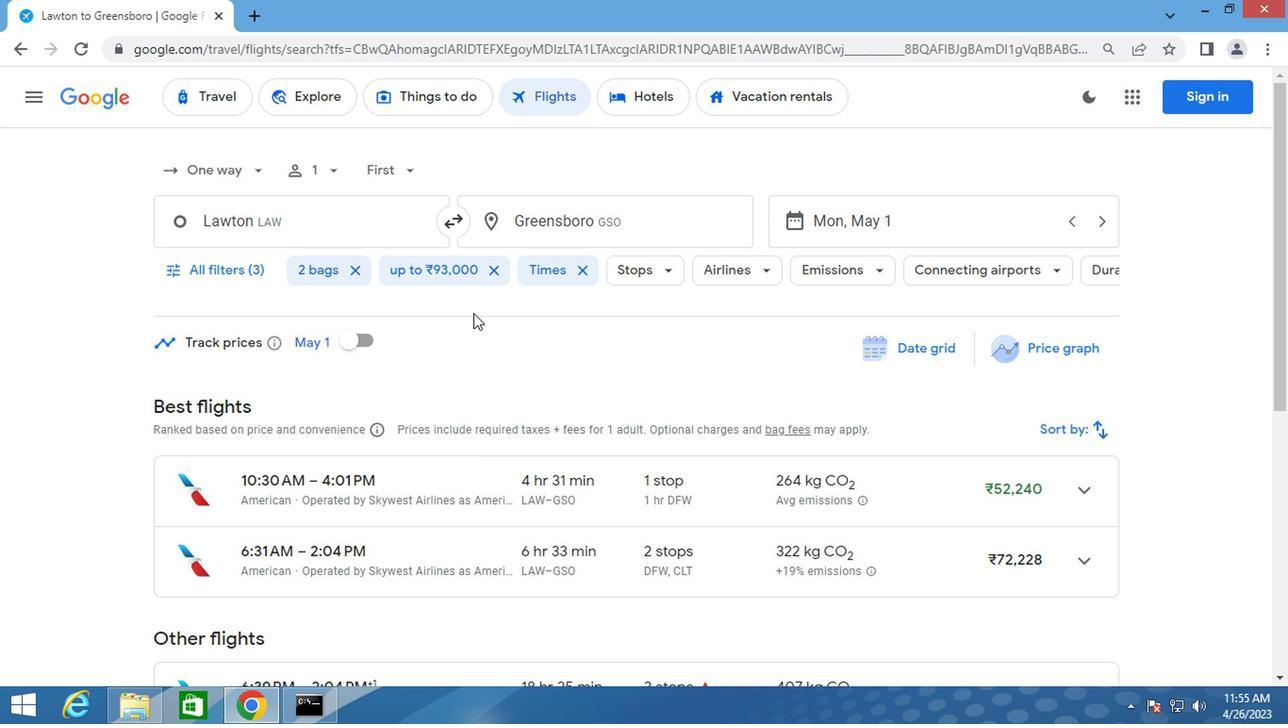 
